 Task: Align the text "What is your name?" at the bottom.
Action: Mouse moved to (127, 104)
Screenshot: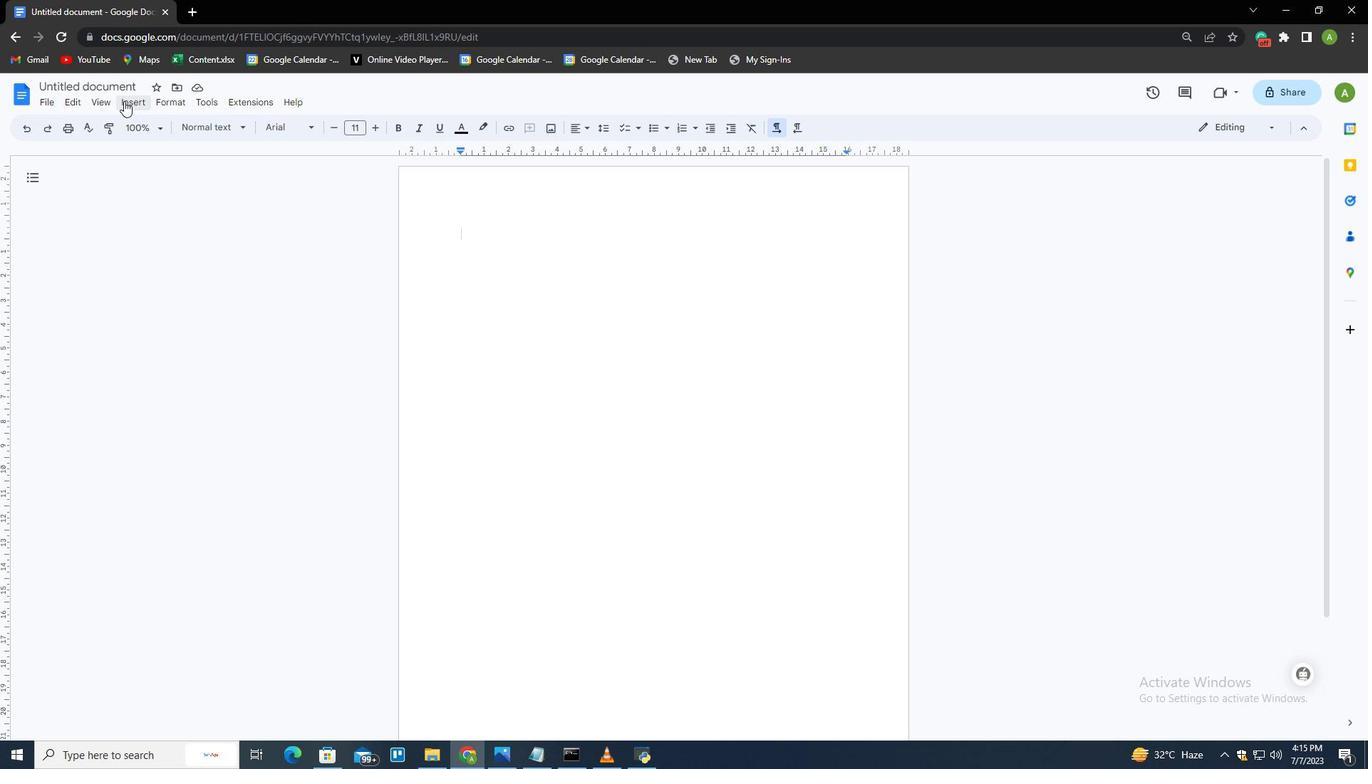 
Action: Mouse pressed left at (127, 104)
Screenshot: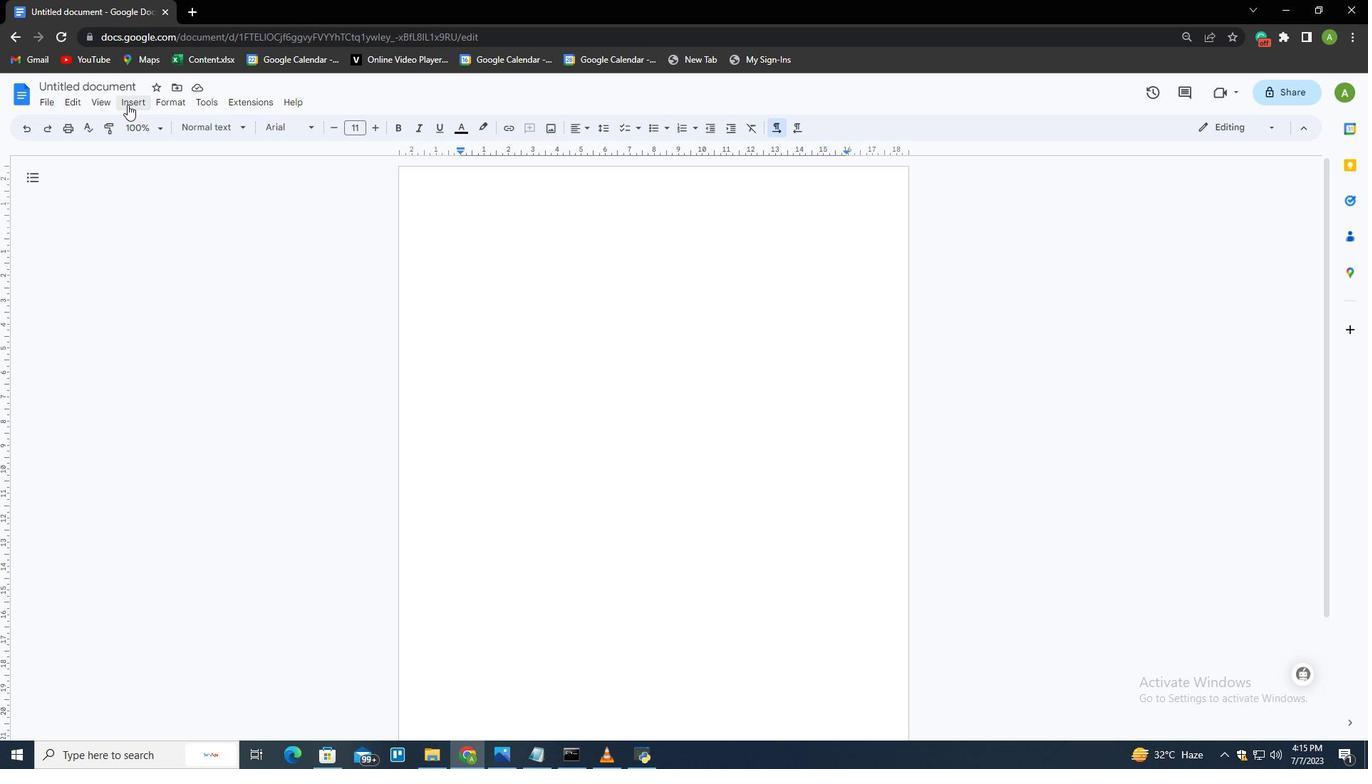 
Action: Mouse moved to (162, 161)
Screenshot: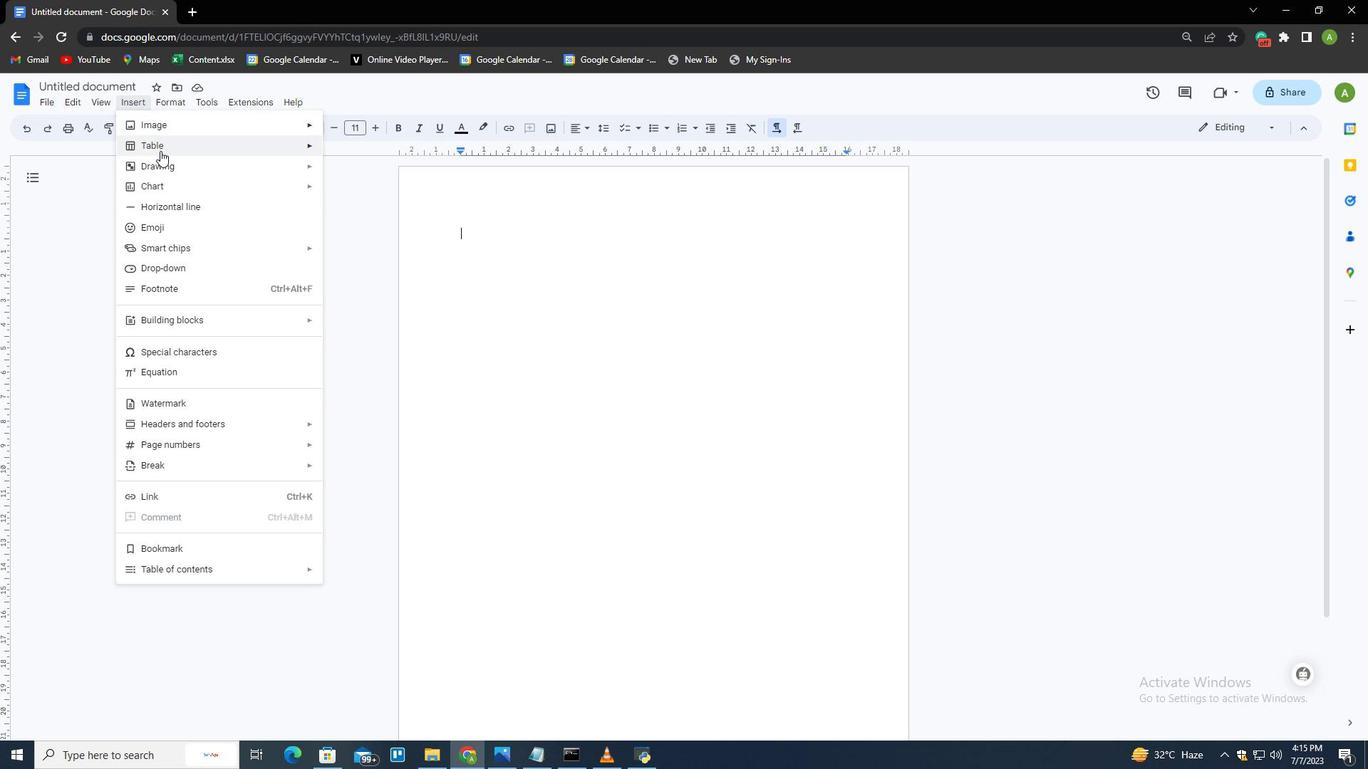
Action: Mouse pressed left at (162, 161)
Screenshot: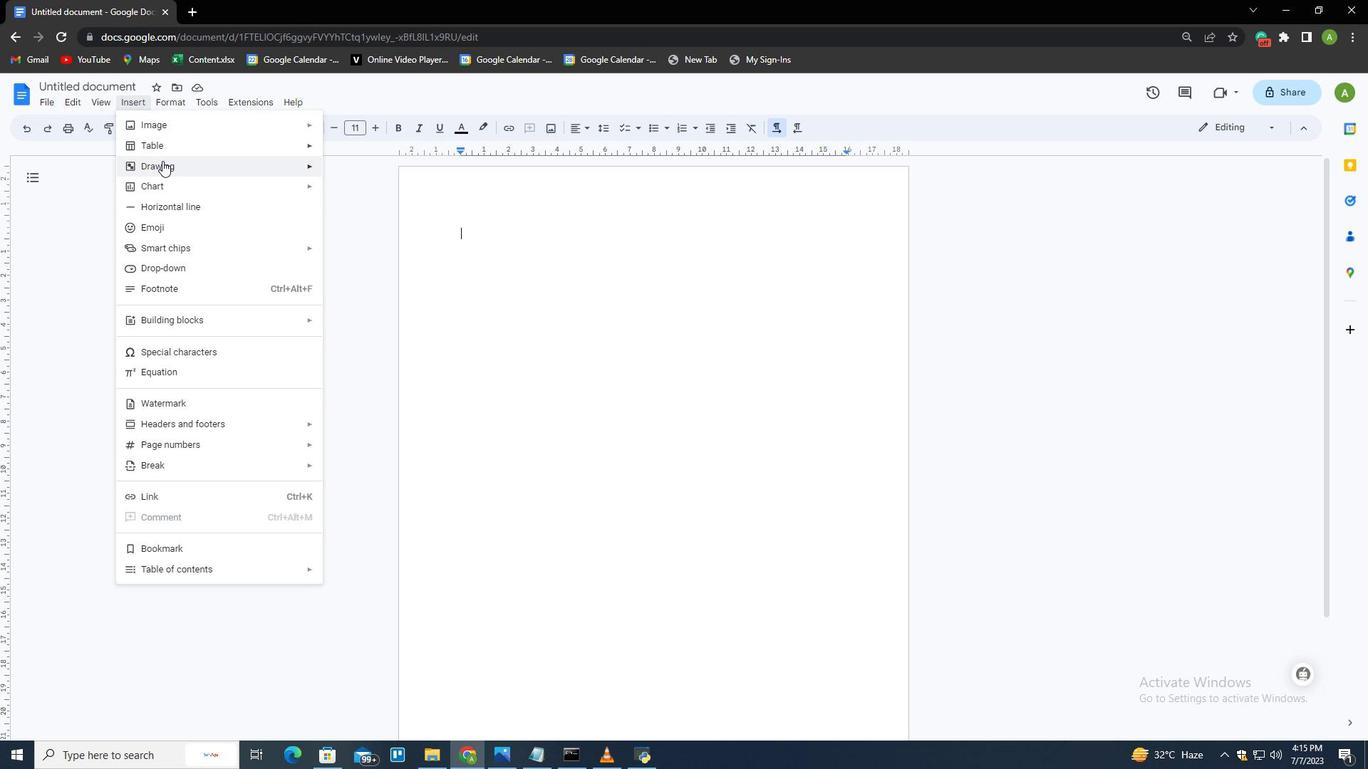 
Action: Mouse moved to (347, 167)
Screenshot: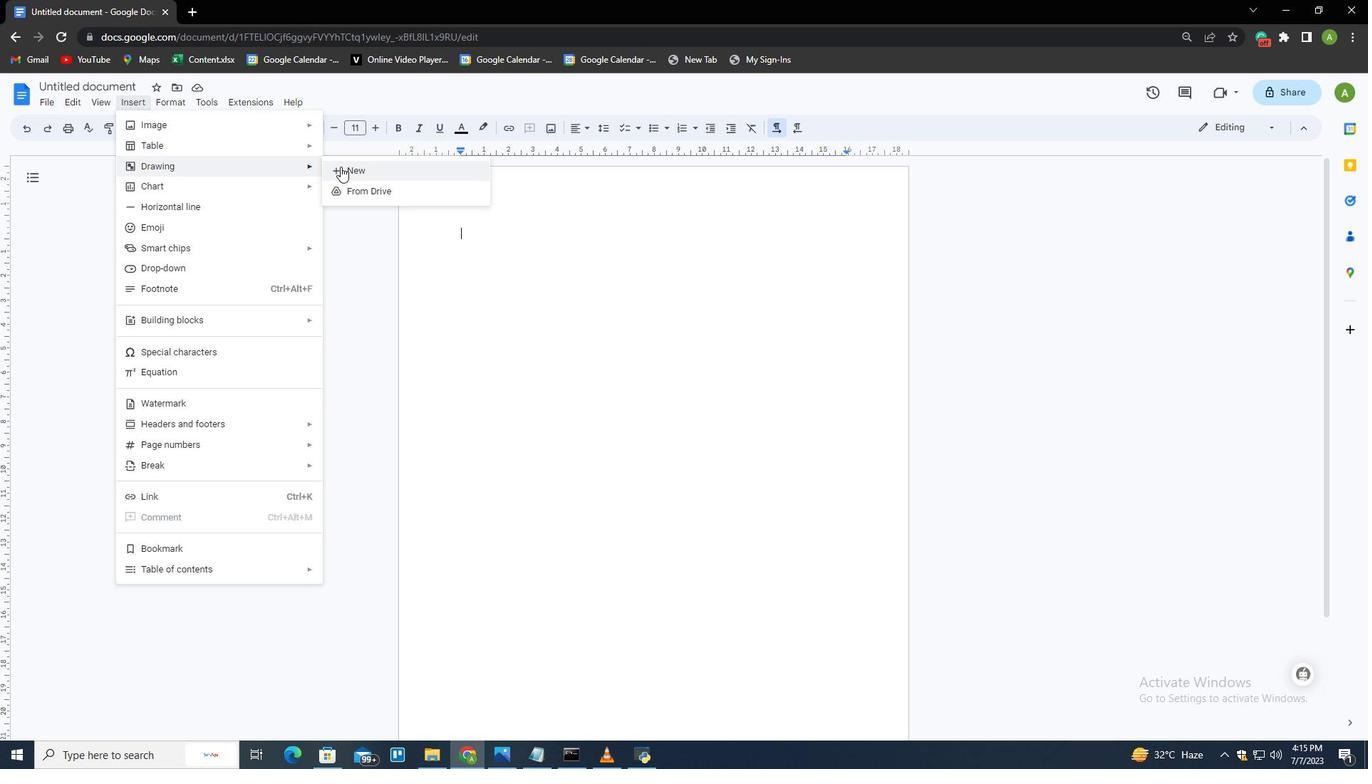 
Action: Mouse pressed left at (347, 167)
Screenshot: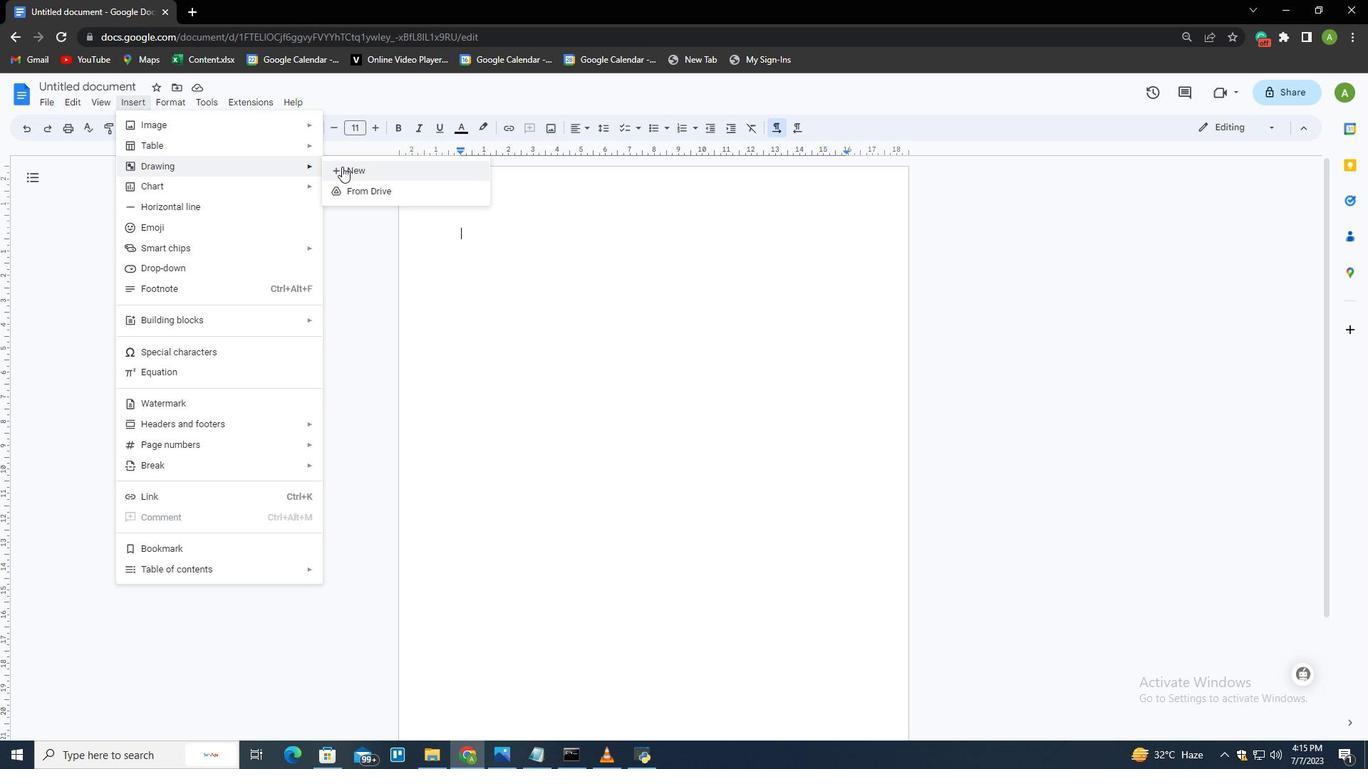 
Action: Mouse moved to (354, 164)
Screenshot: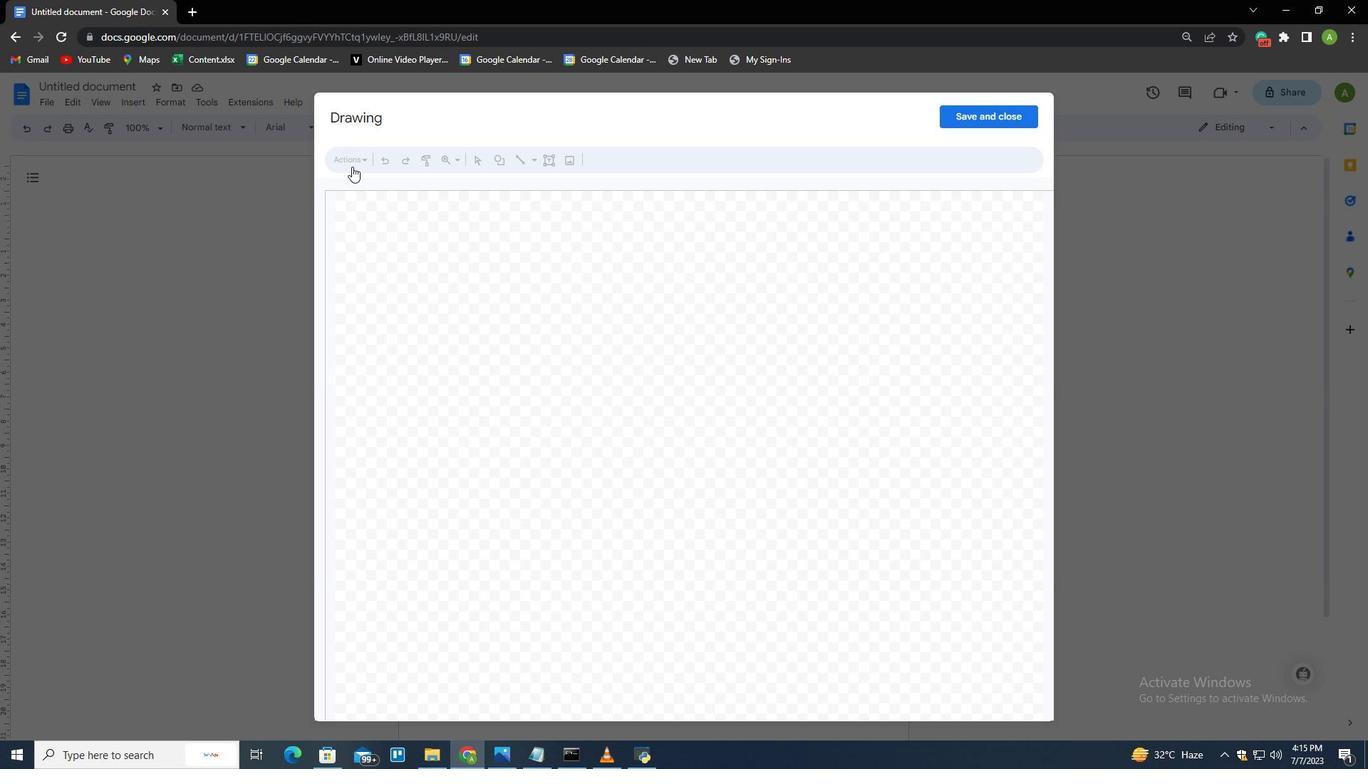 
Action: Mouse pressed left at (354, 164)
Screenshot: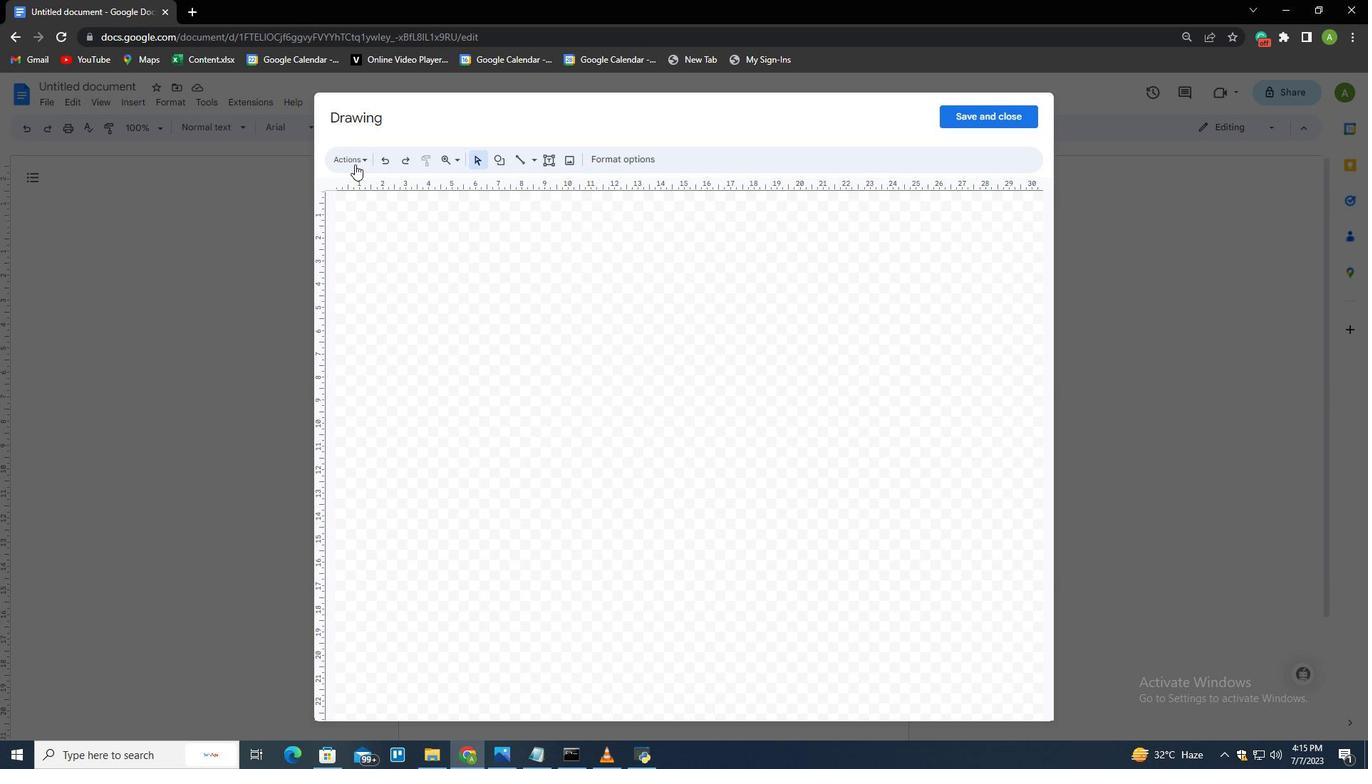 
Action: Mouse moved to (374, 250)
Screenshot: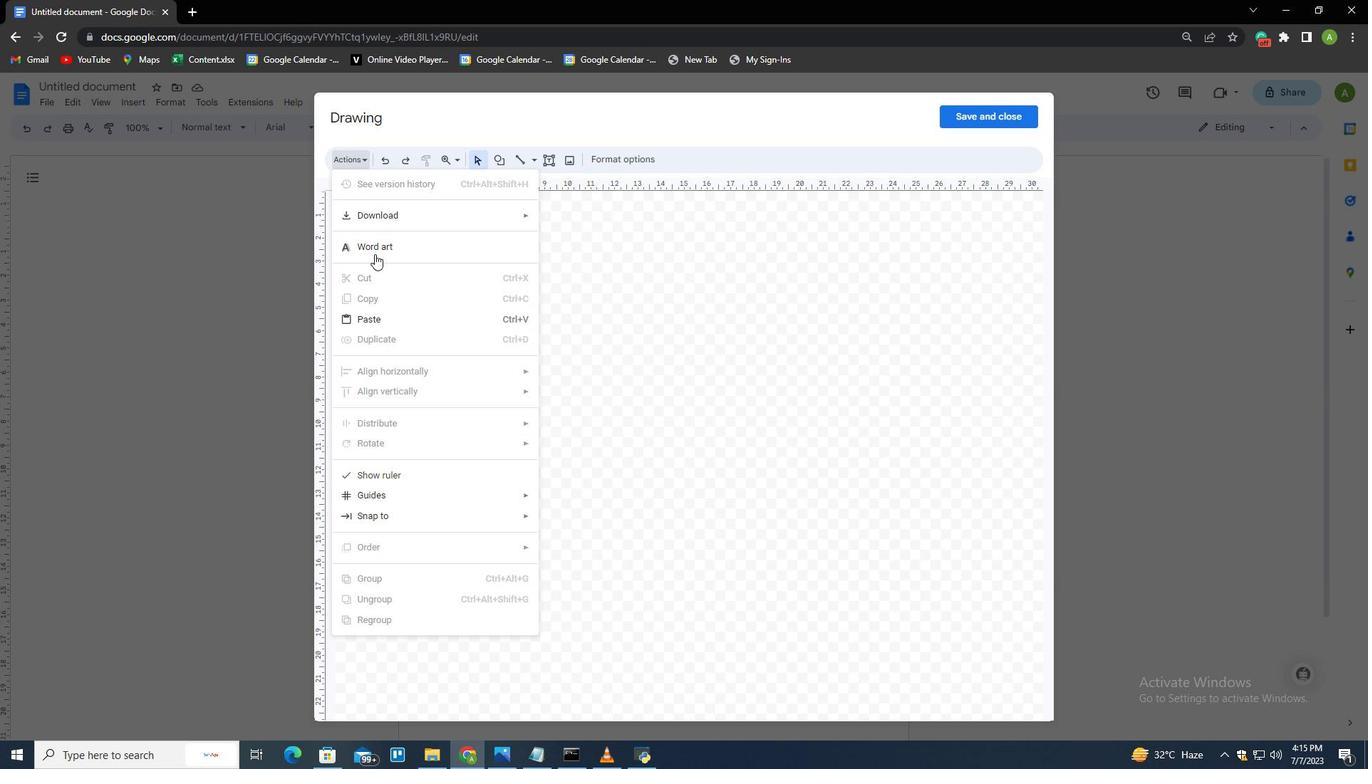 
Action: Mouse pressed left at (374, 250)
Screenshot: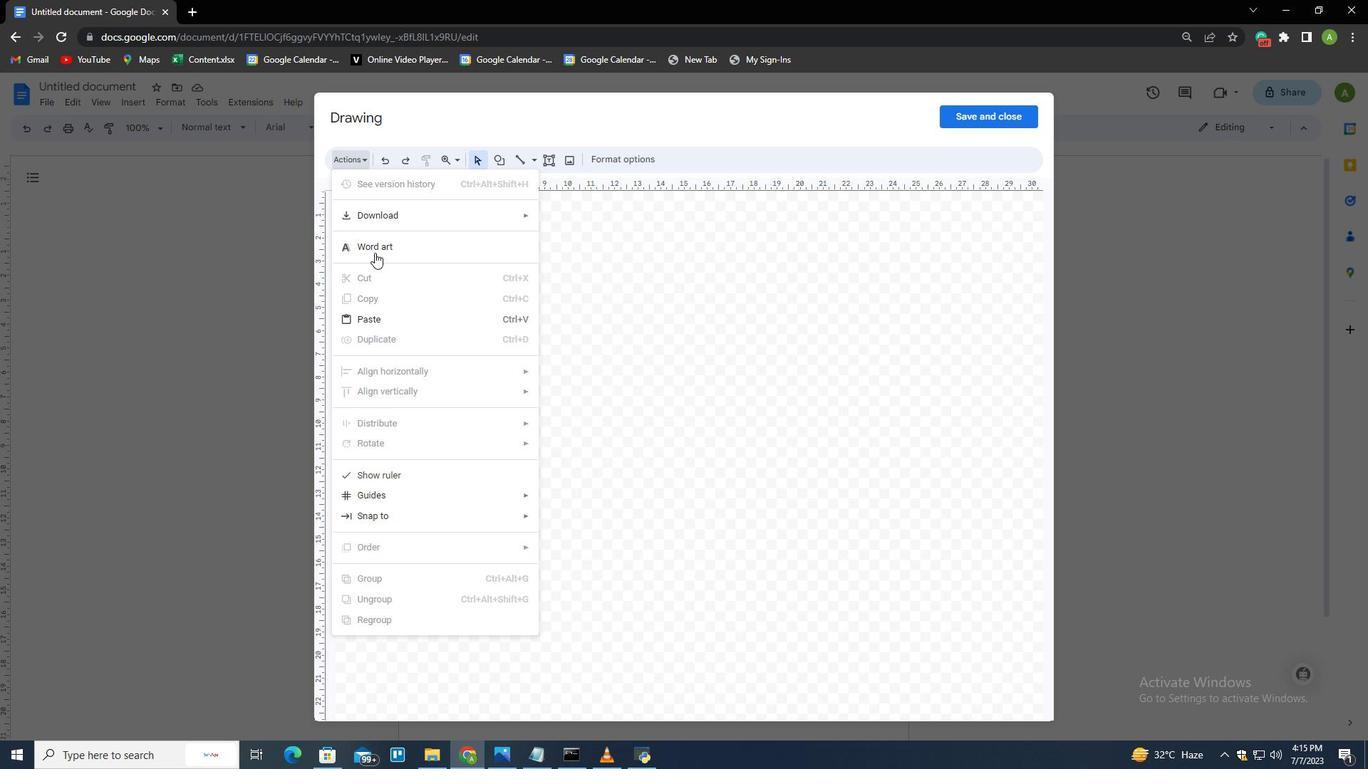 
Action: Mouse moved to (605, 223)
Screenshot: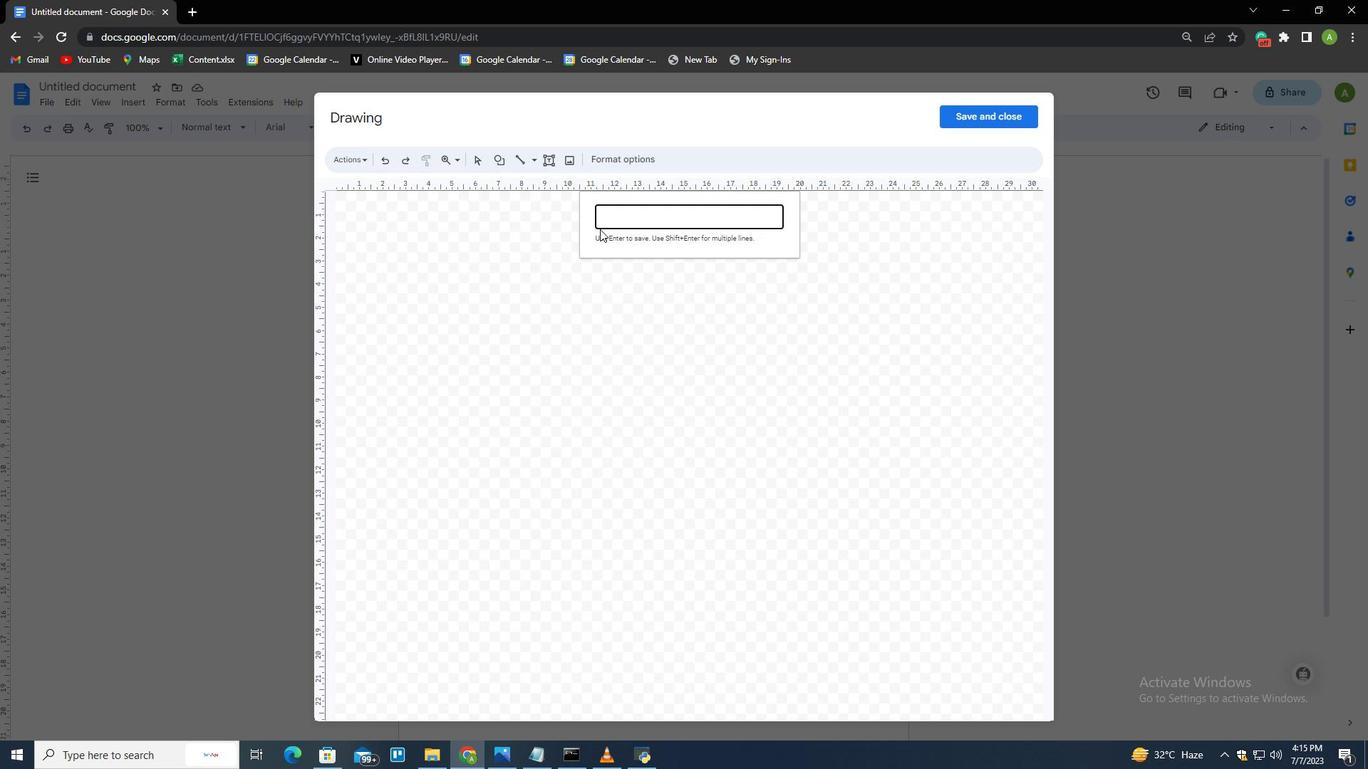 
Action: Mouse pressed left at (605, 223)
Screenshot: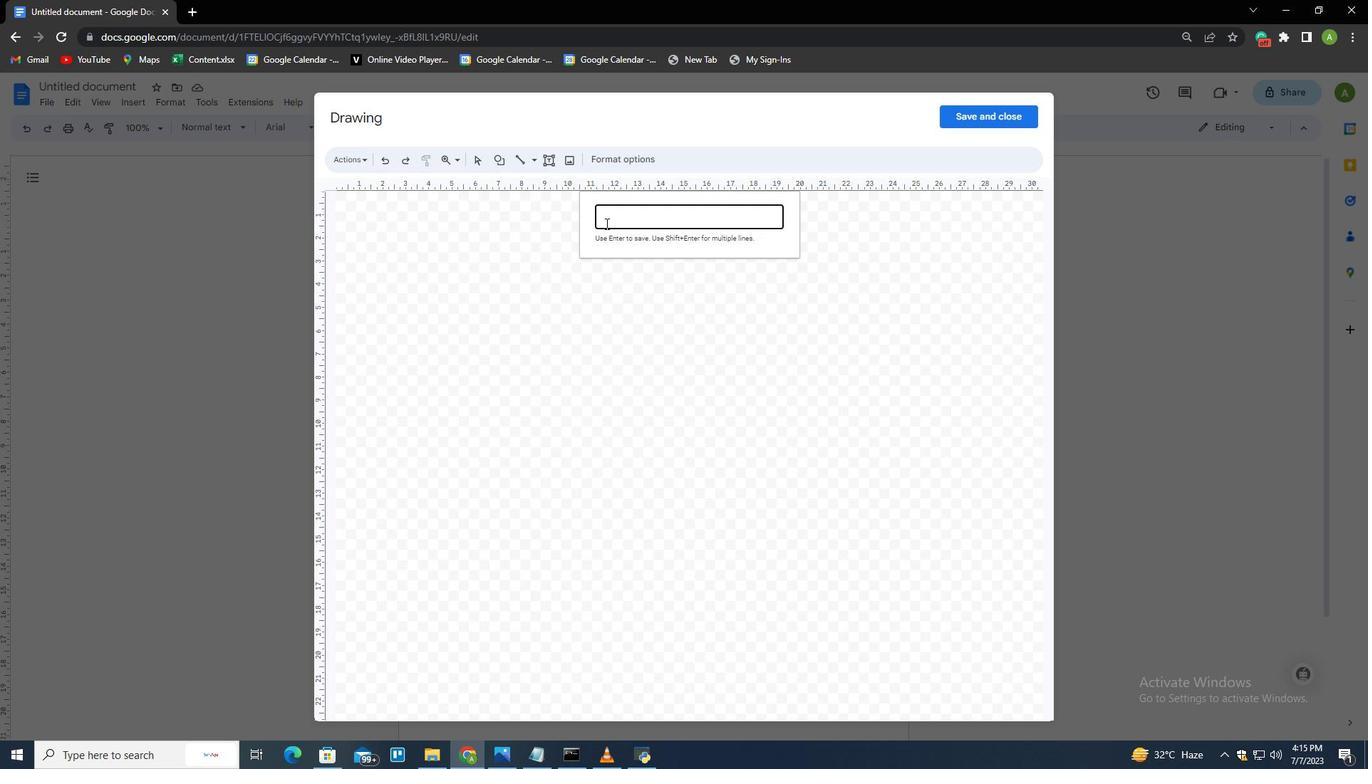 
Action: Key pressed <Key.shift><Key.shift><Key.shift><Key.shift><Key.shift>What<Key.space>is<Key.space>your<Key.space>name<Key.shift_r>?
Screenshot: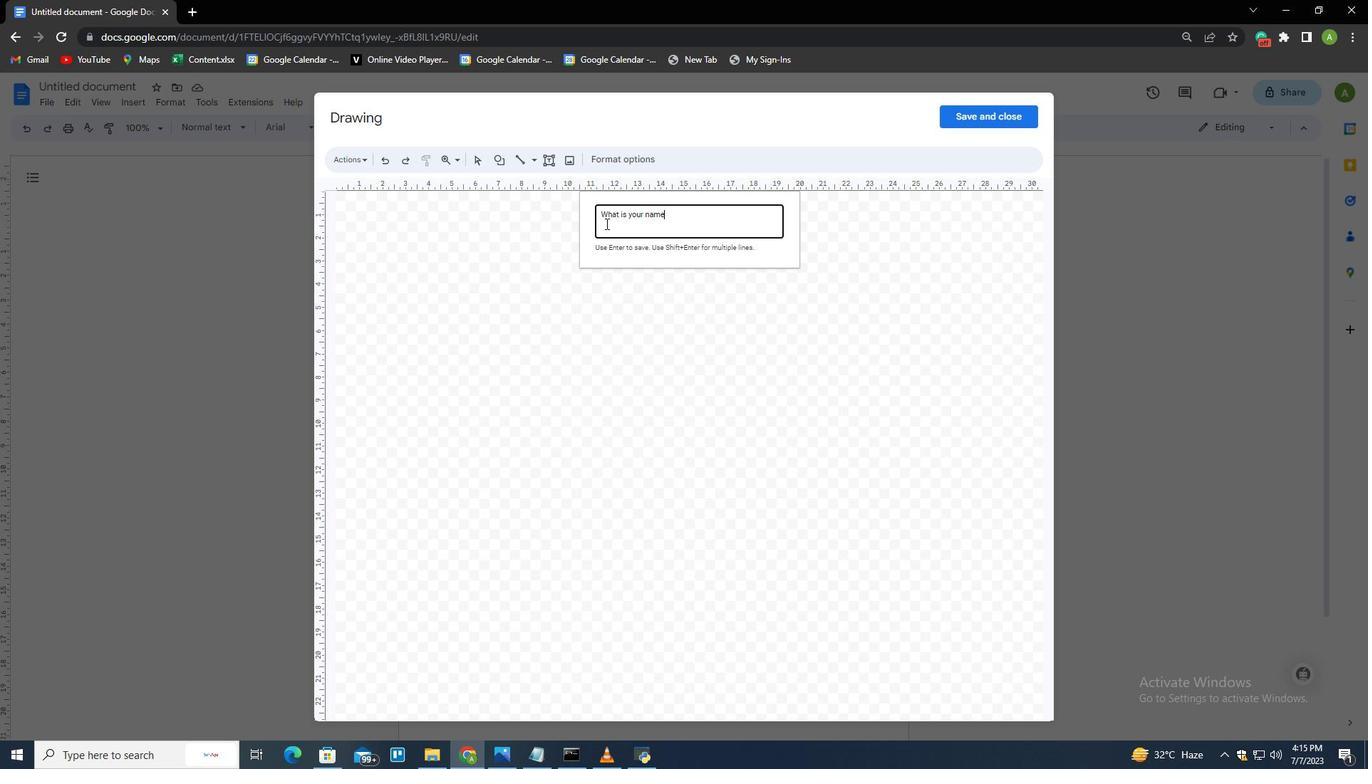 
Action: Mouse moved to (554, 327)
Screenshot: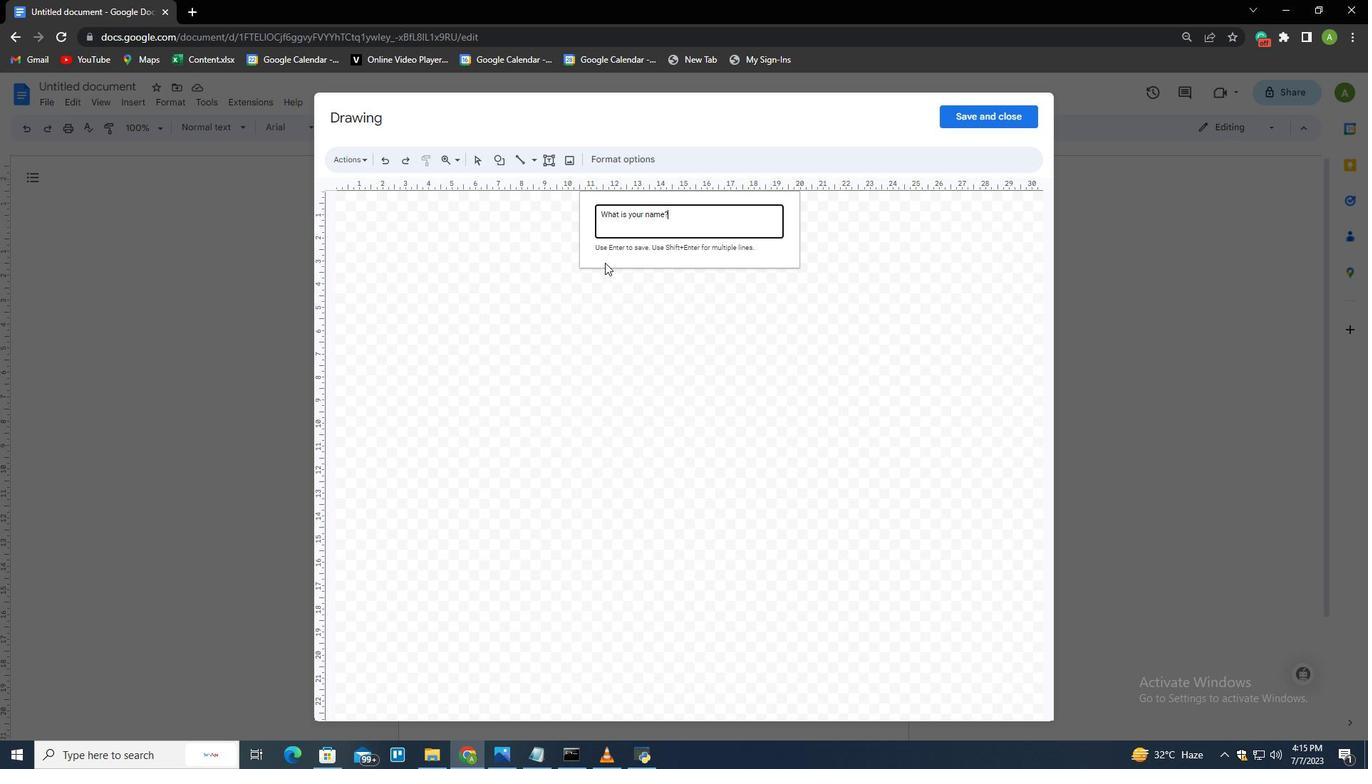 
Action: Mouse pressed left at (554, 327)
Screenshot: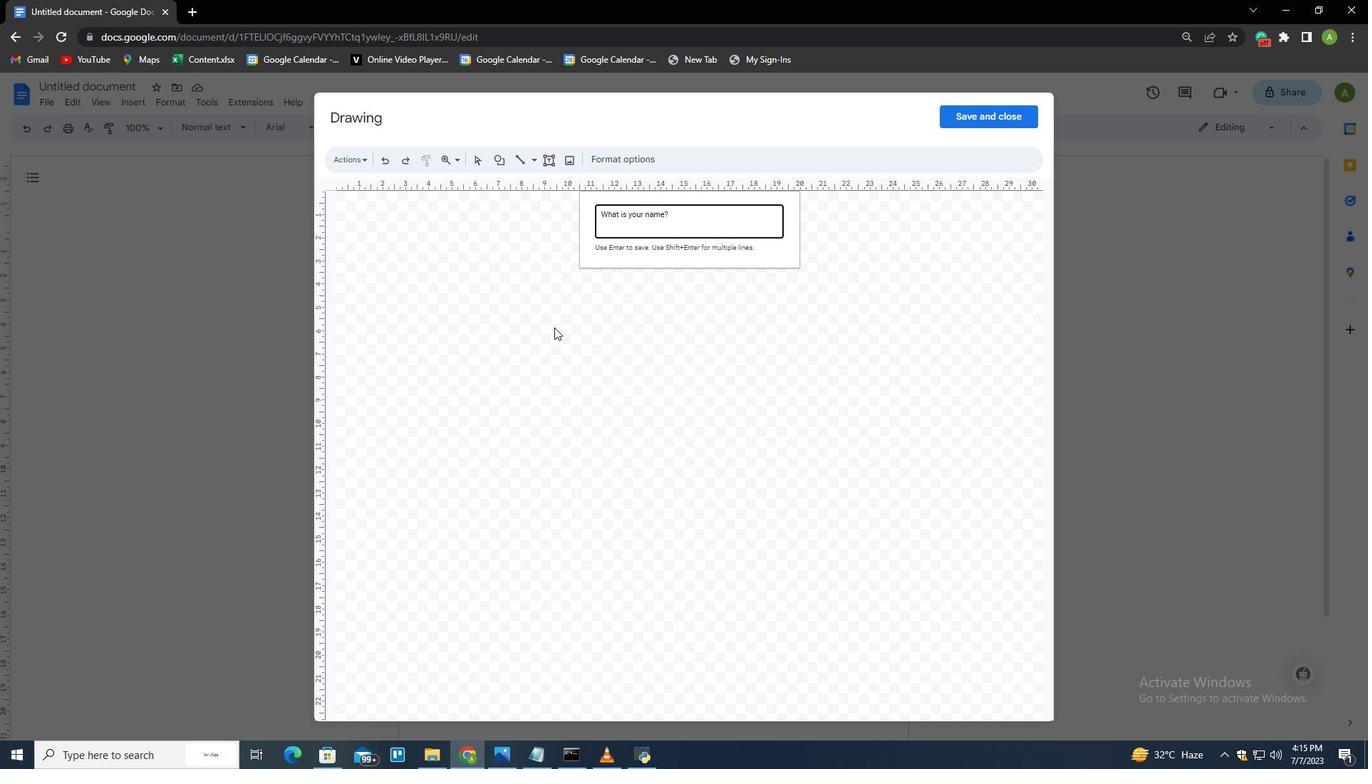 
Action: Mouse moved to (500, 158)
Screenshot: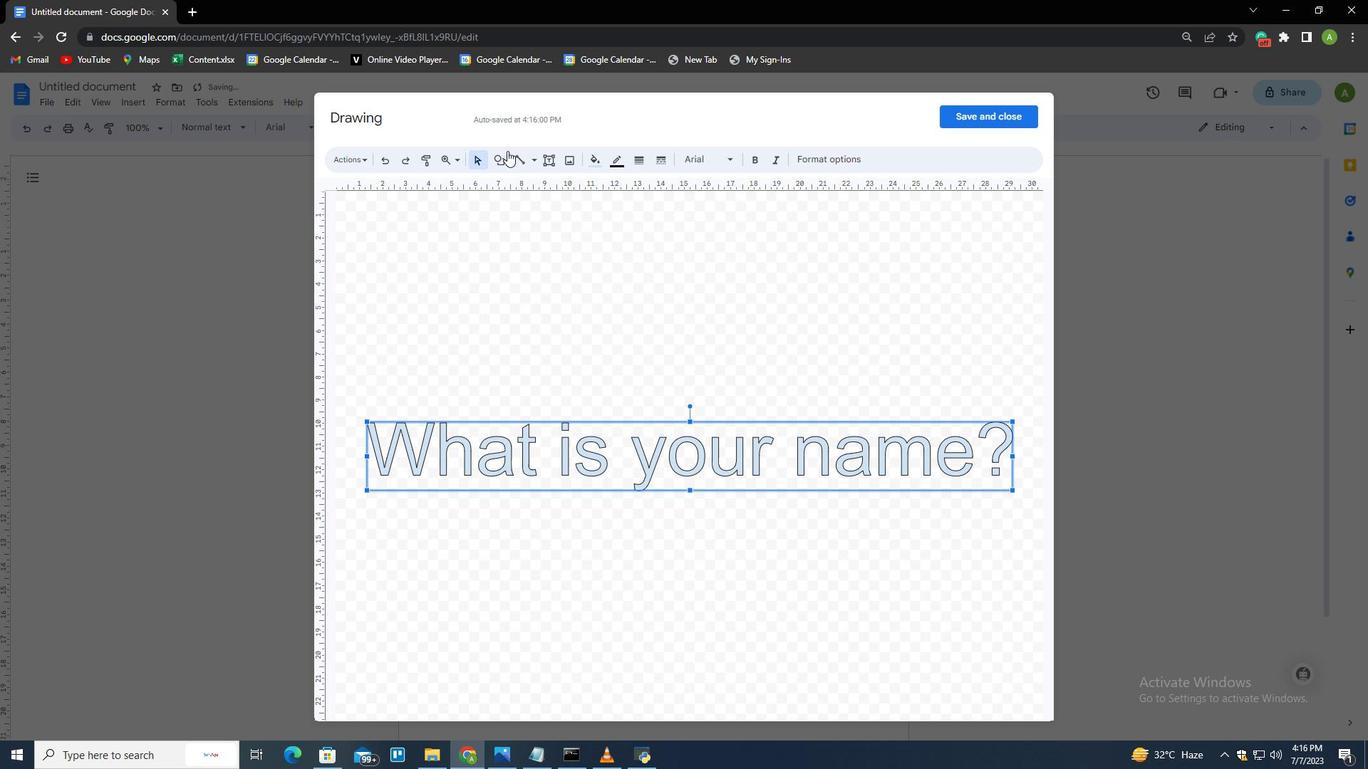 
Action: Mouse pressed left at (500, 158)
Screenshot: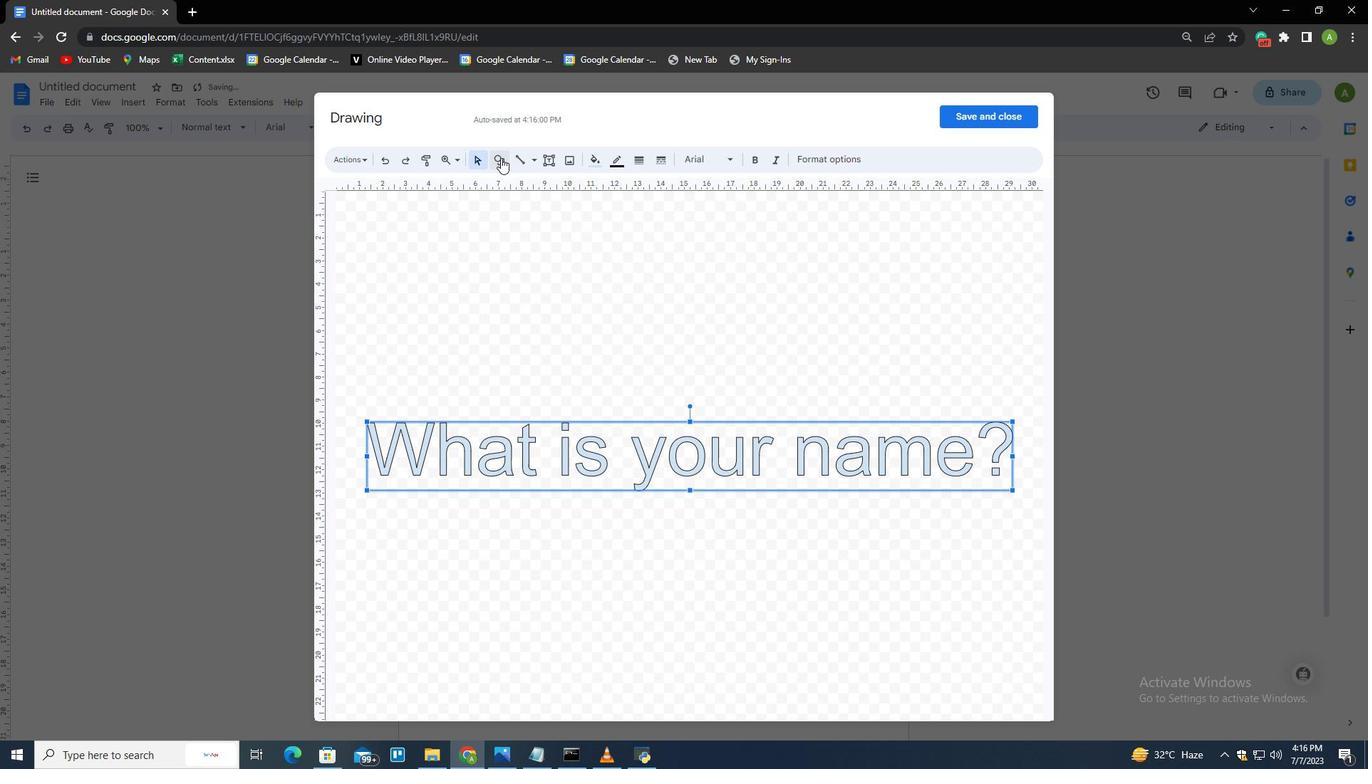 
Action: Mouse moved to (518, 183)
Screenshot: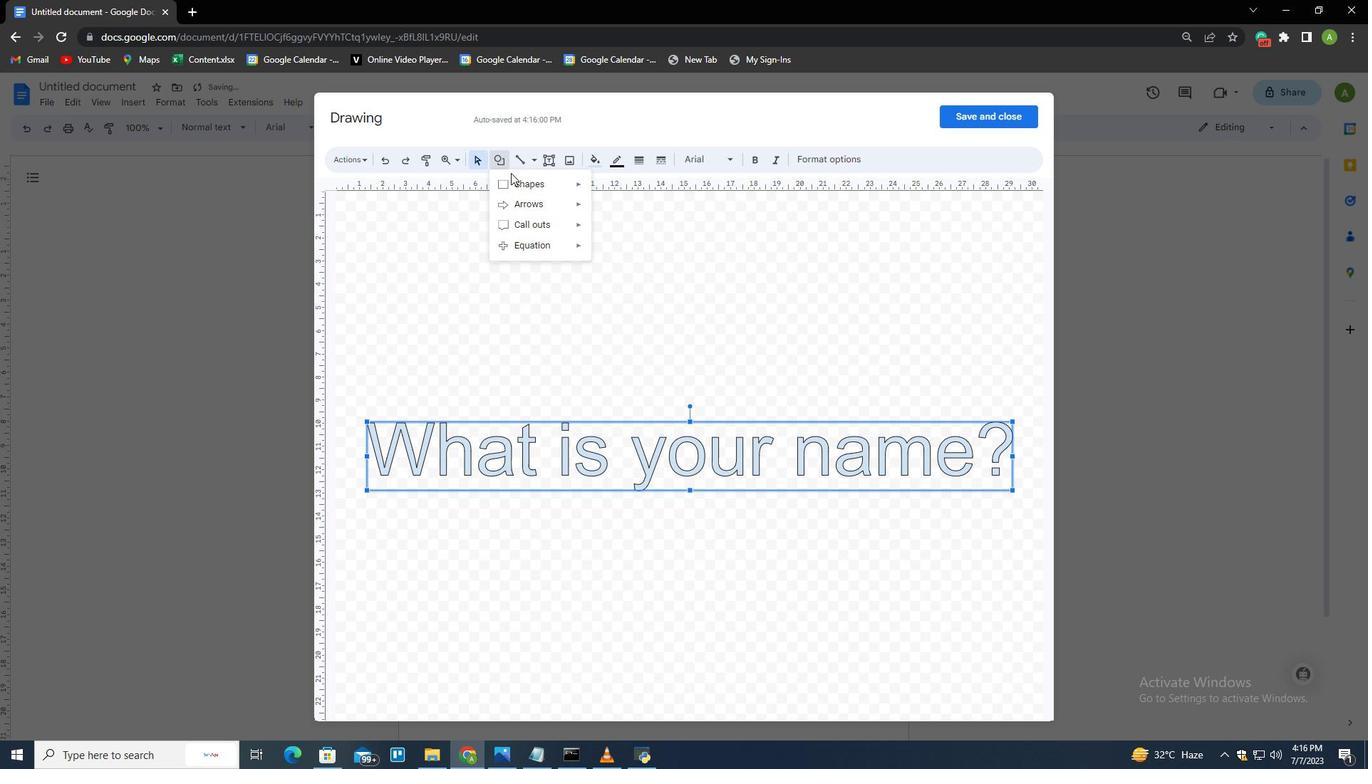
Action: Mouse pressed left at (518, 183)
Screenshot: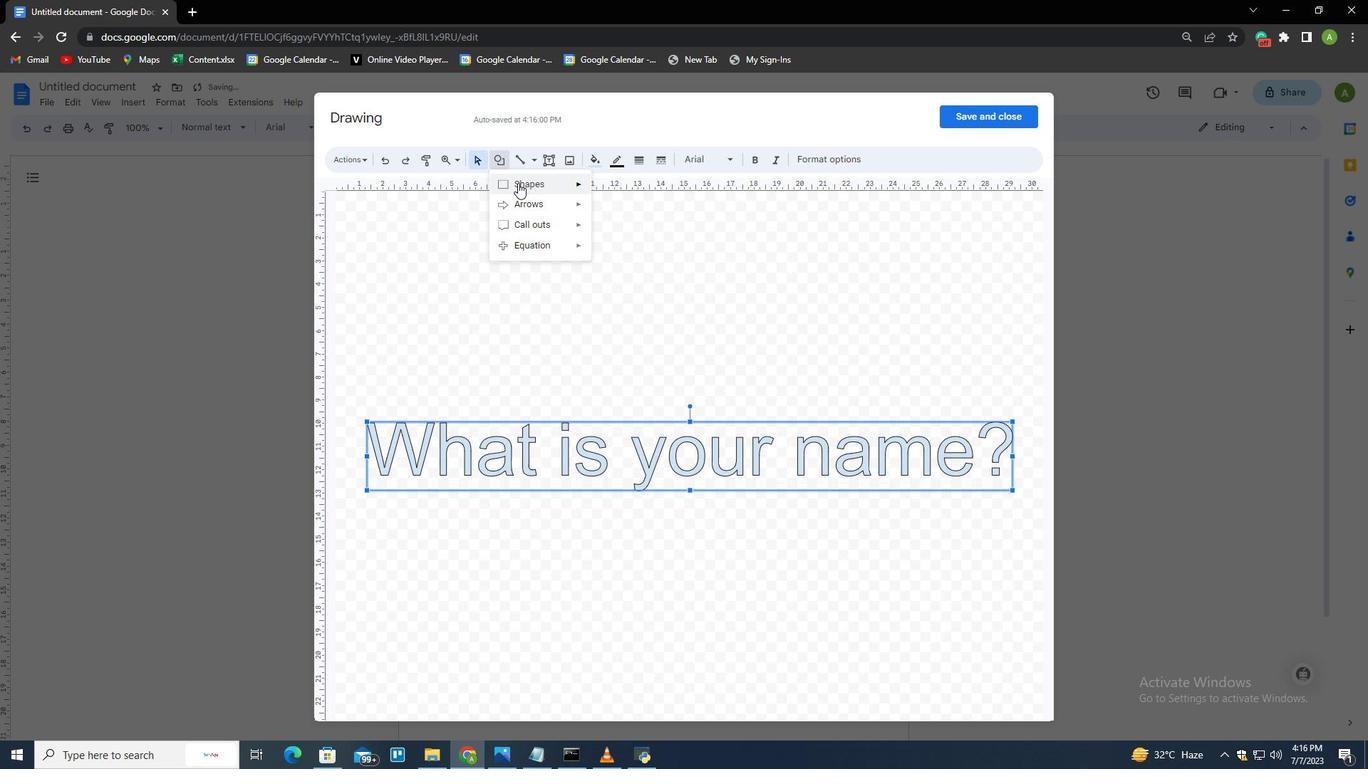 
Action: Mouse moved to (598, 187)
Screenshot: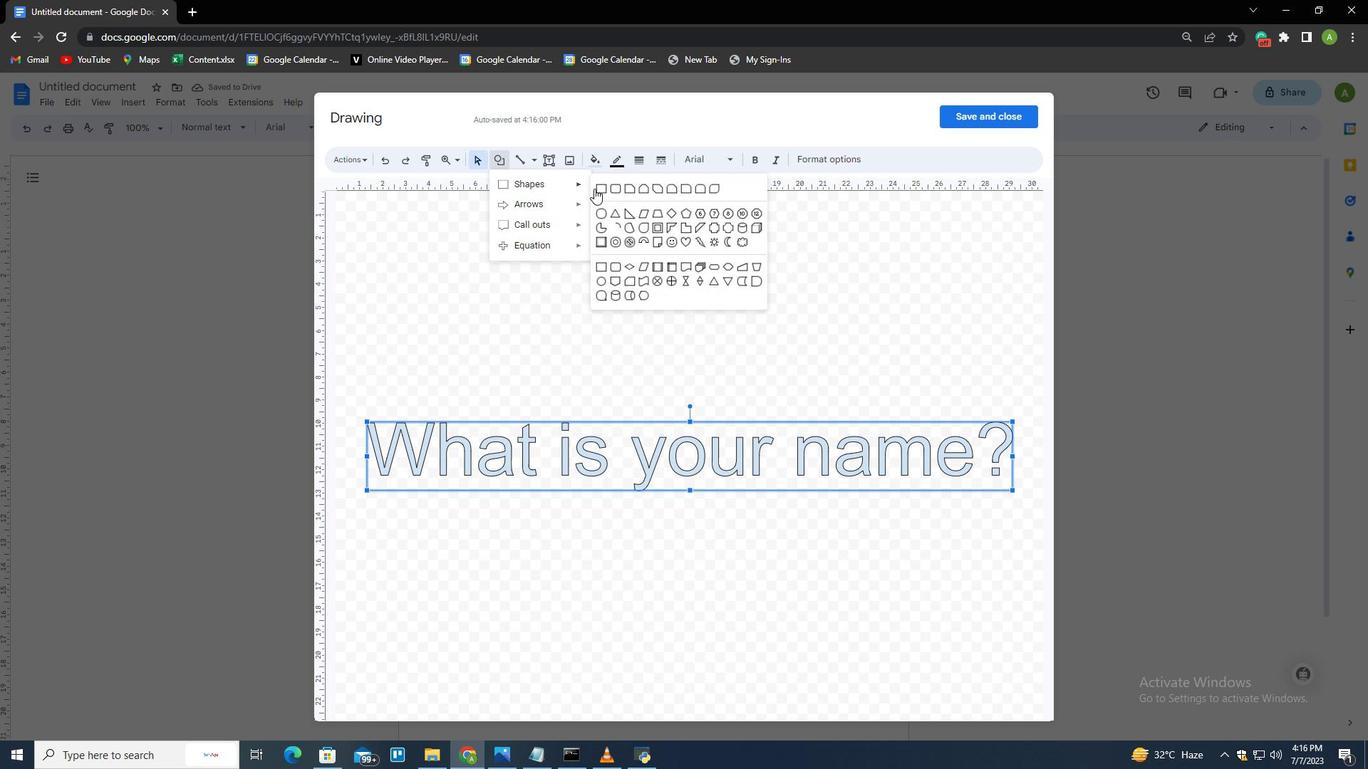 
Action: Mouse pressed left at (598, 187)
Screenshot: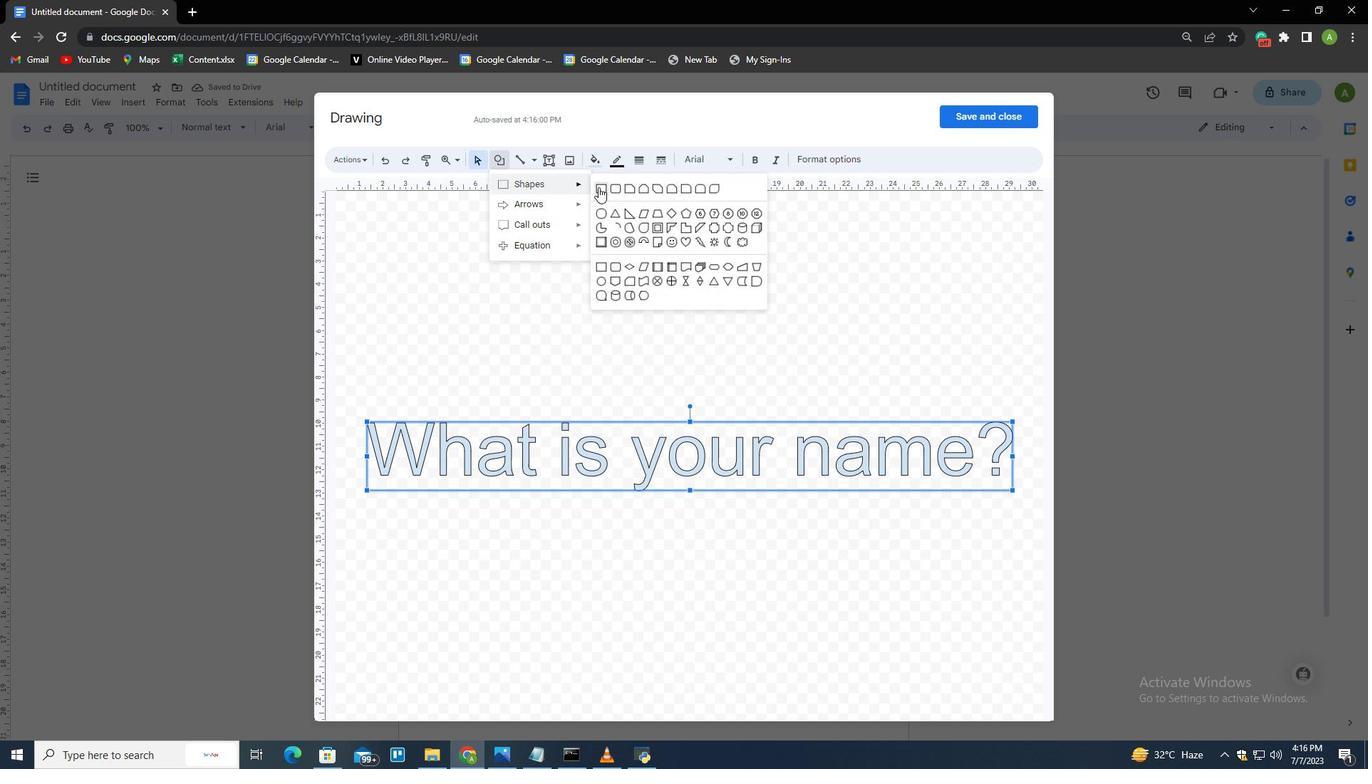 
Action: Mouse moved to (562, 349)
Screenshot: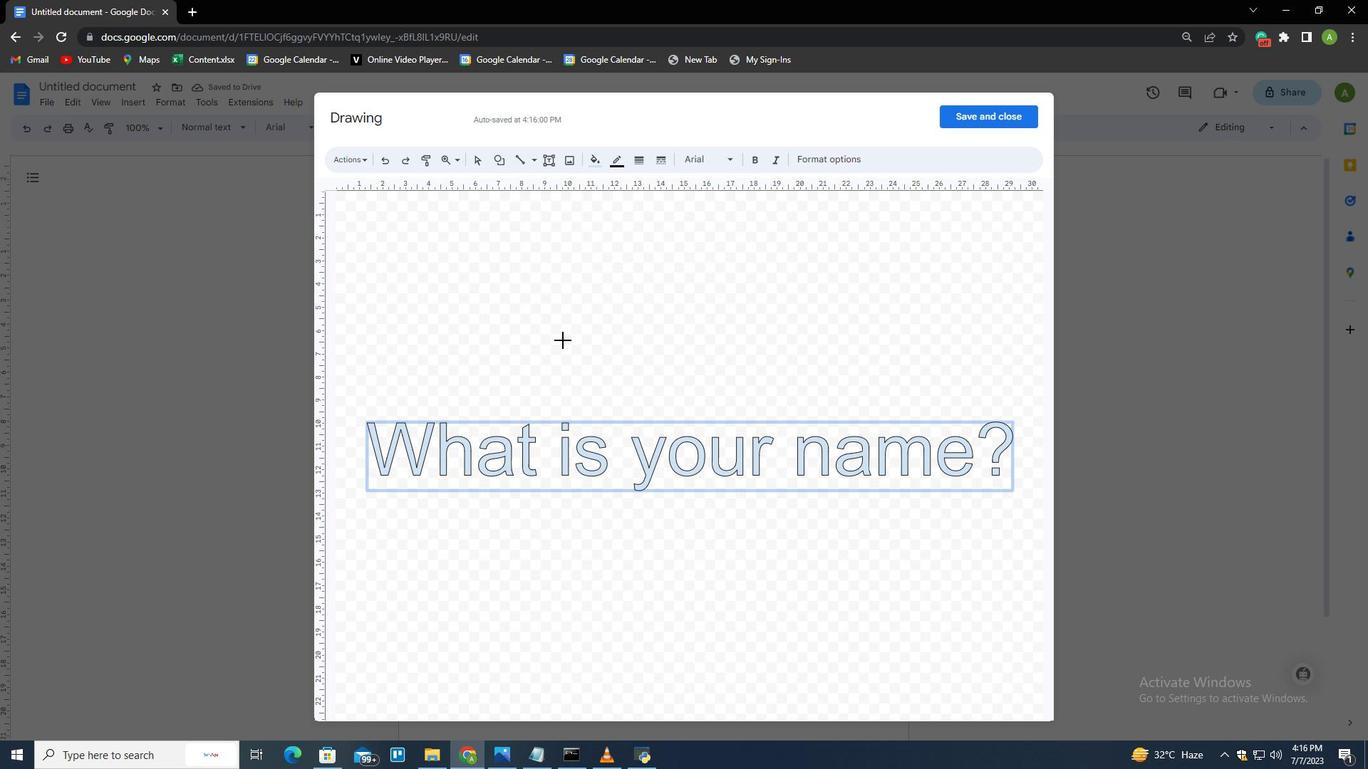 
Action: Mouse pressed left at (562, 349)
Screenshot: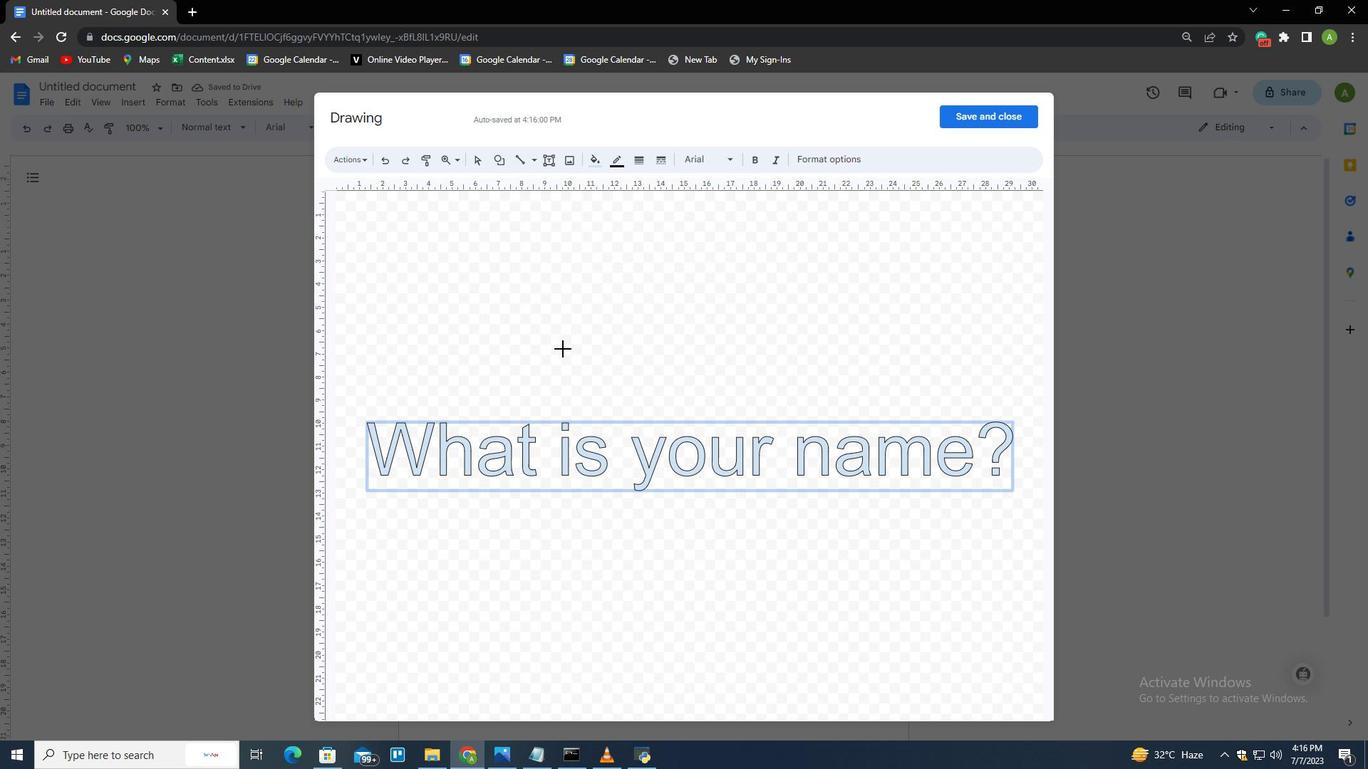 
Action: Mouse moved to (359, 312)
Screenshot: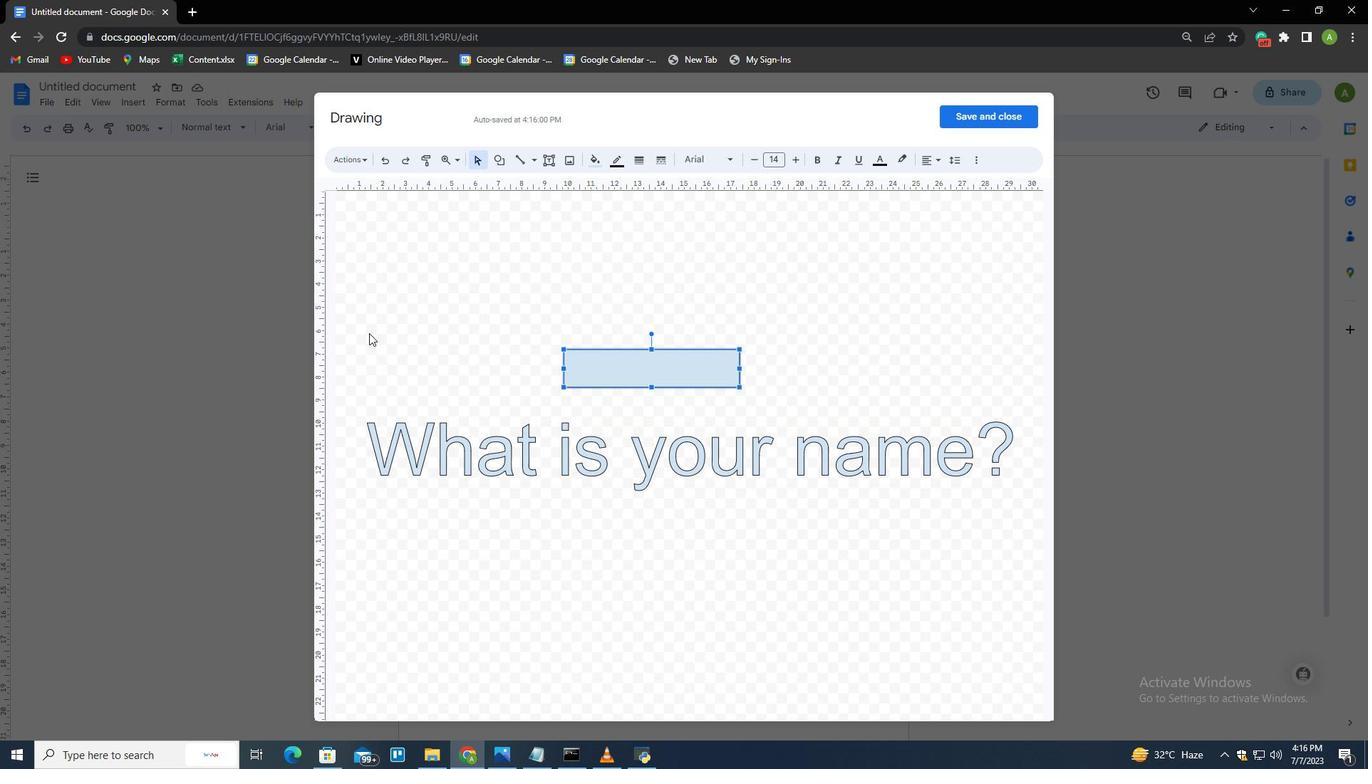 
Action: Mouse pressed left at (359, 312)
Screenshot: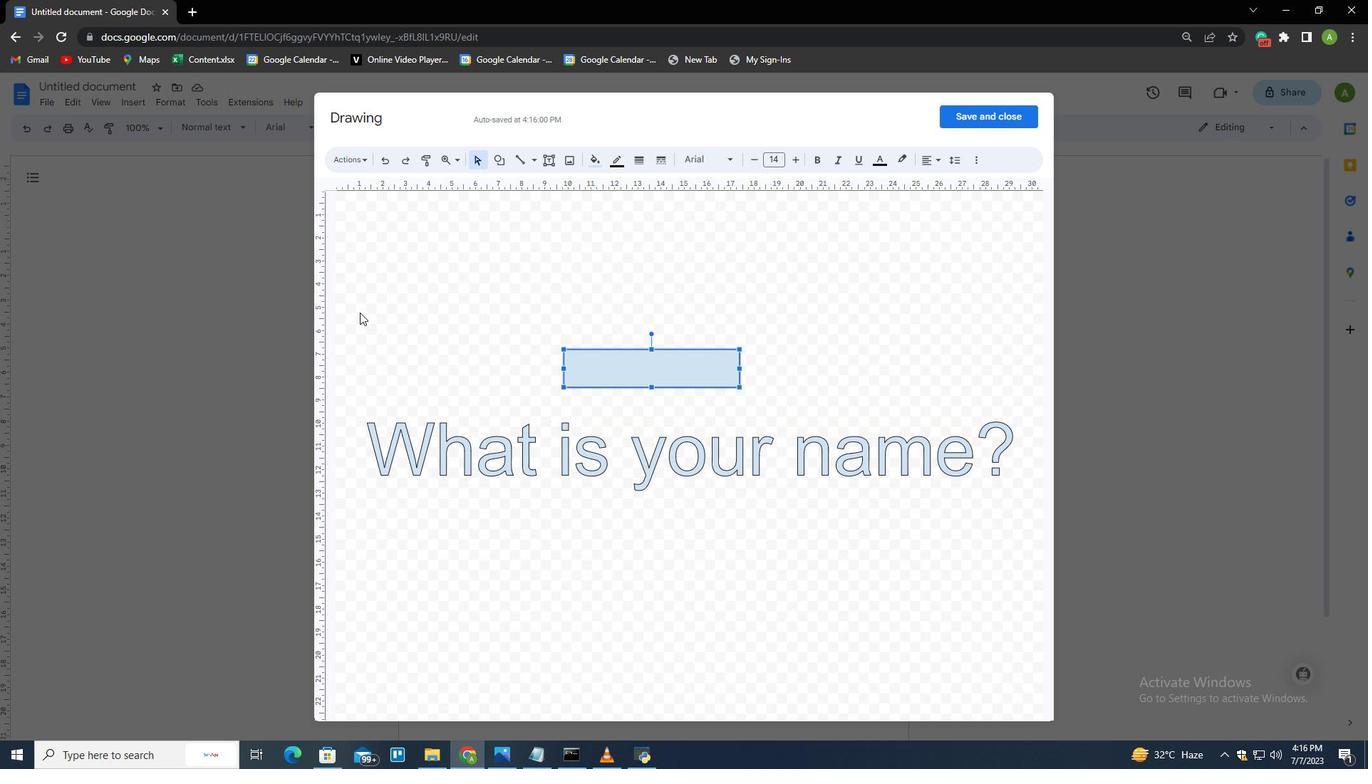 
Action: Mouse moved to (357, 156)
Screenshot: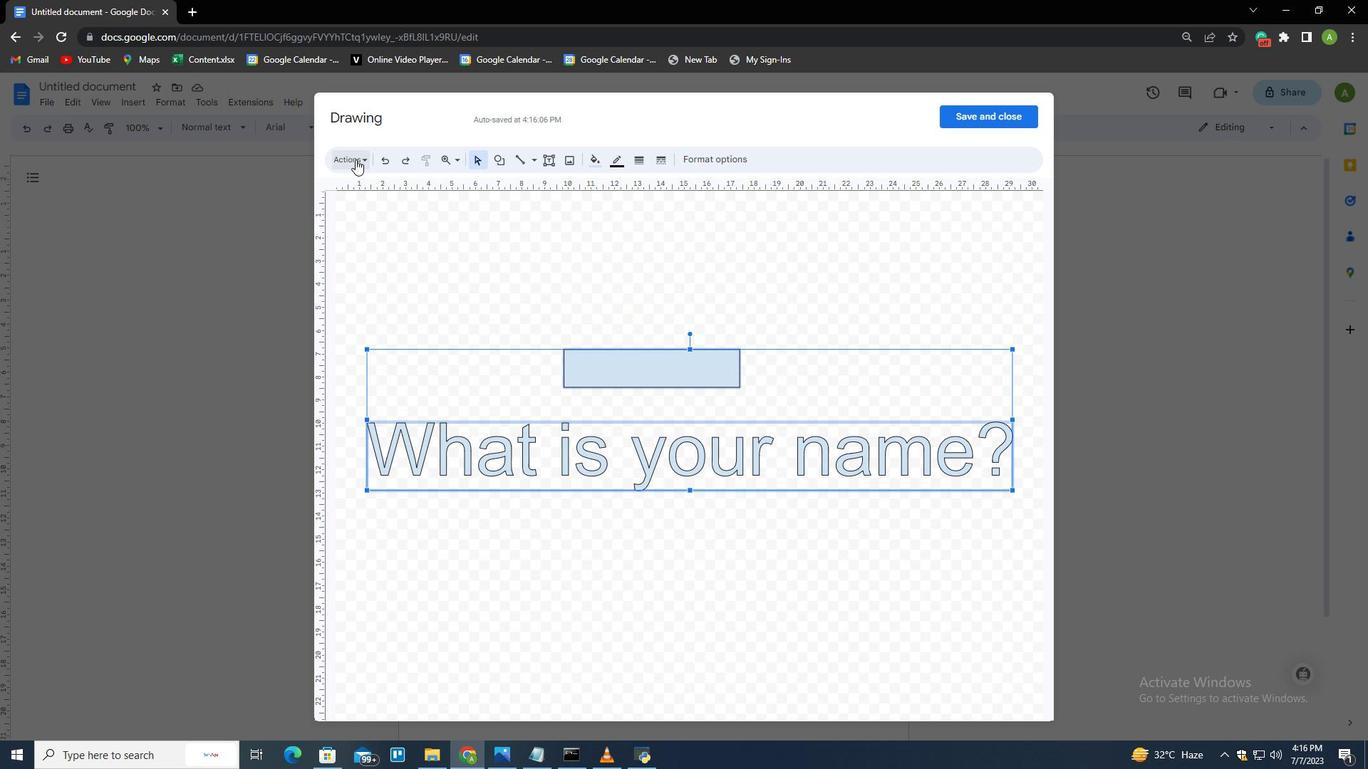 
Action: Mouse pressed left at (357, 156)
Screenshot: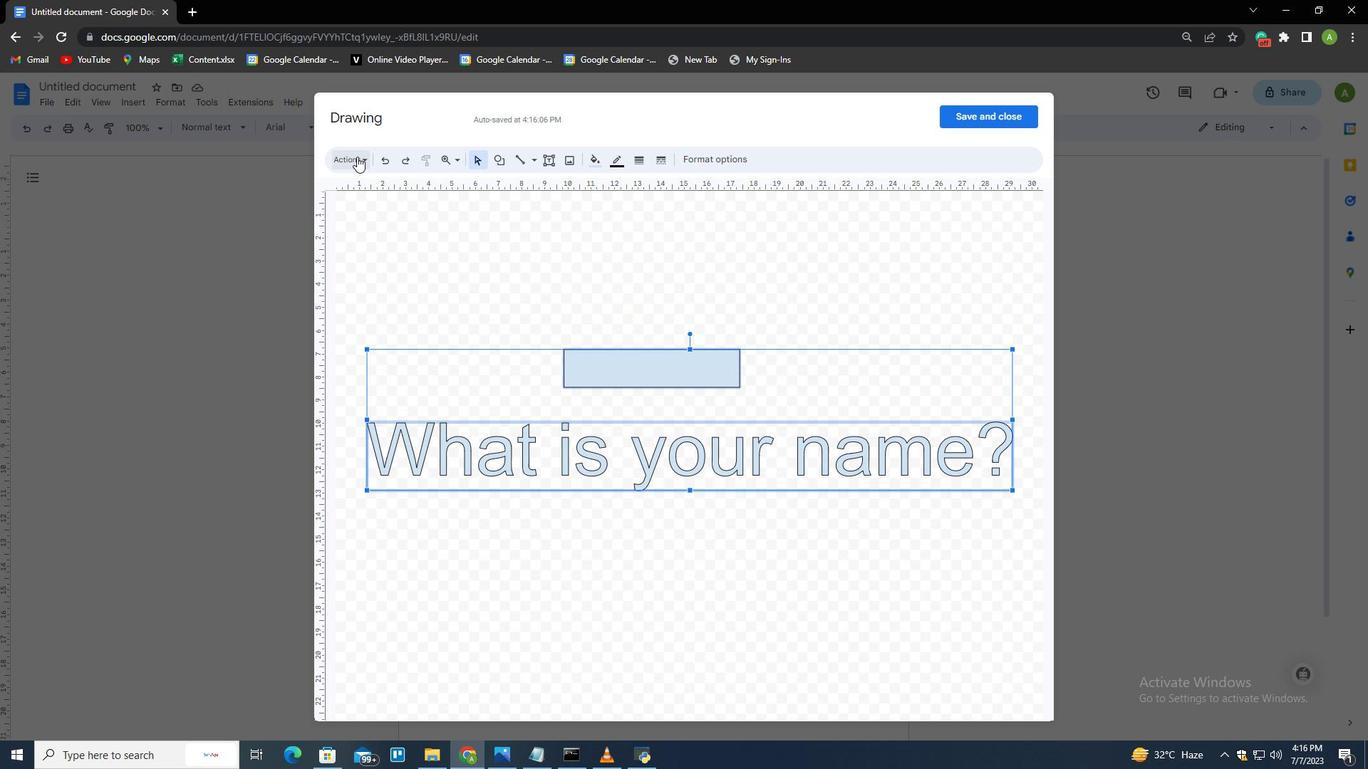 
Action: Mouse moved to (405, 390)
Screenshot: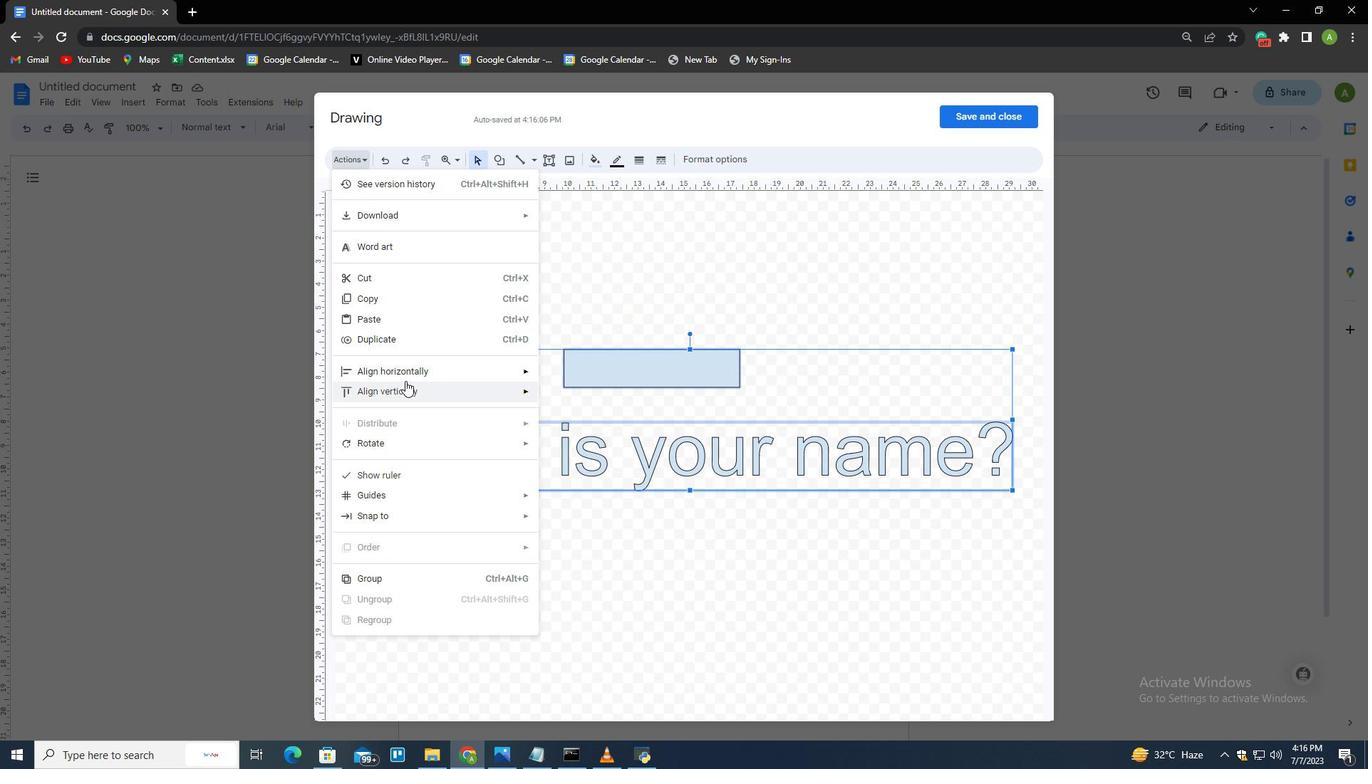 
Action: Mouse pressed left at (405, 390)
Screenshot: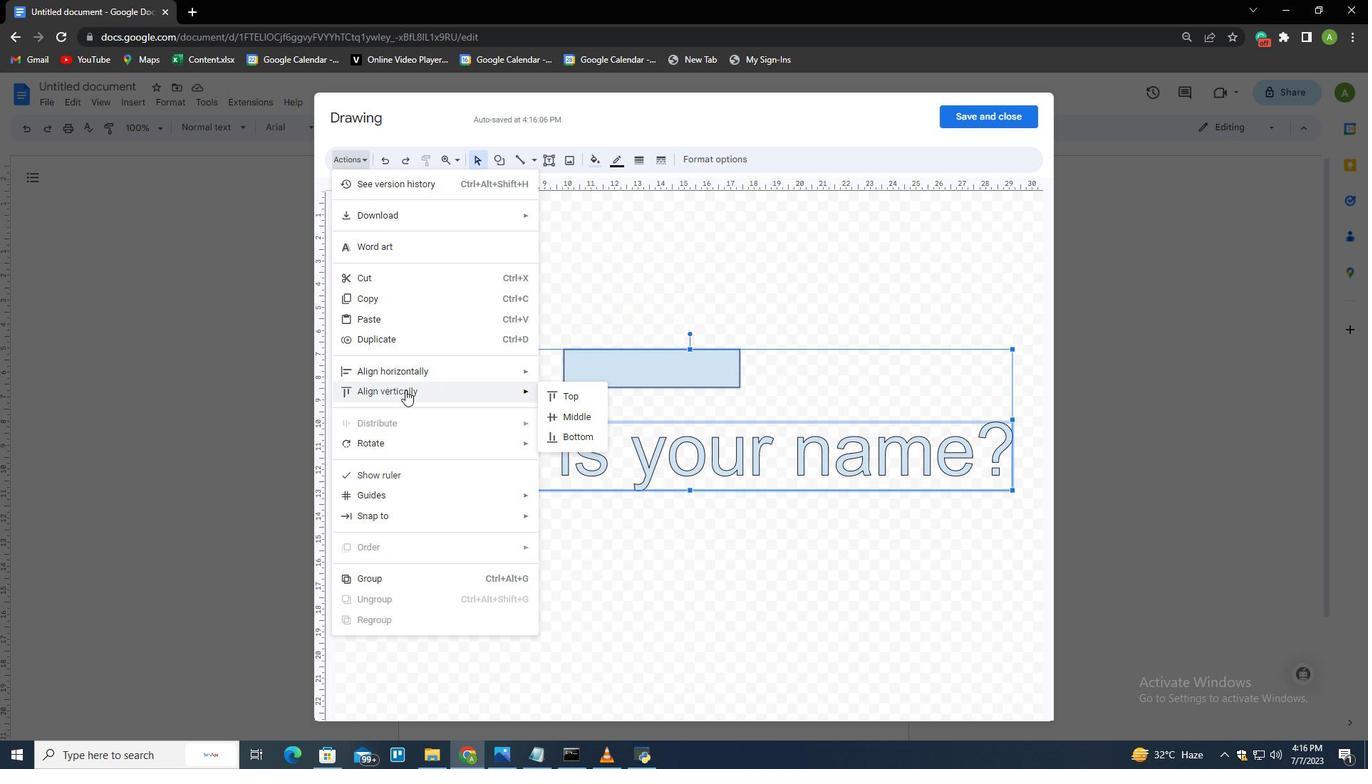
Action: Mouse moved to (533, 399)
Screenshot: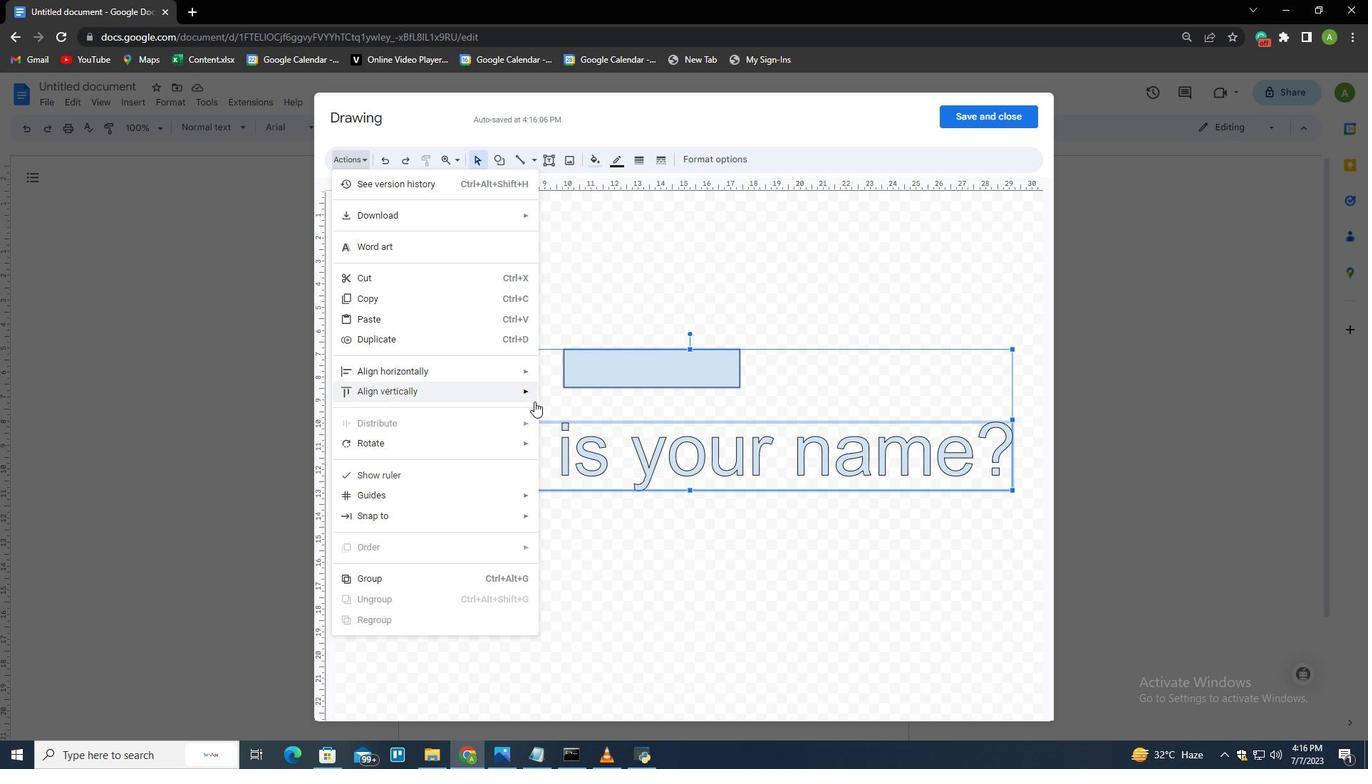 
Action: Mouse pressed left at (533, 399)
Screenshot: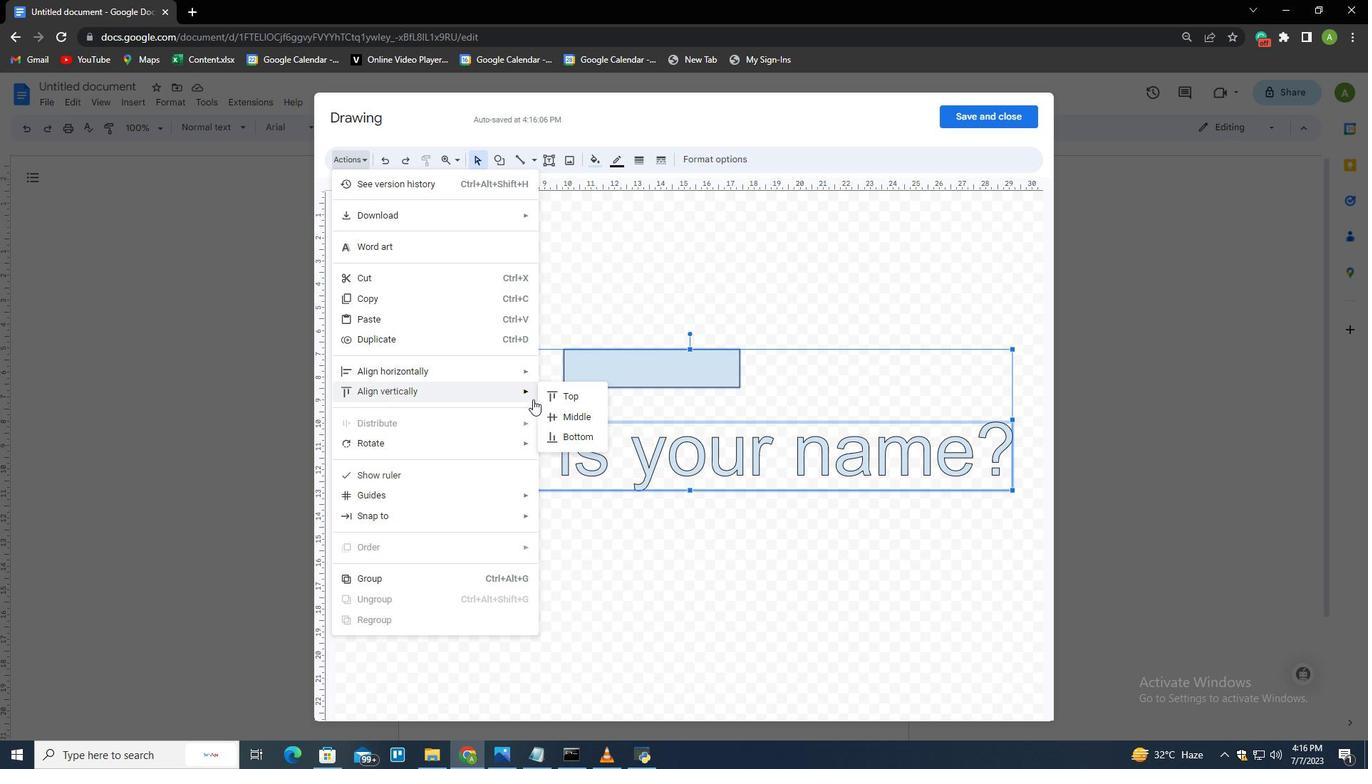 
Action: Mouse moved to (576, 443)
Screenshot: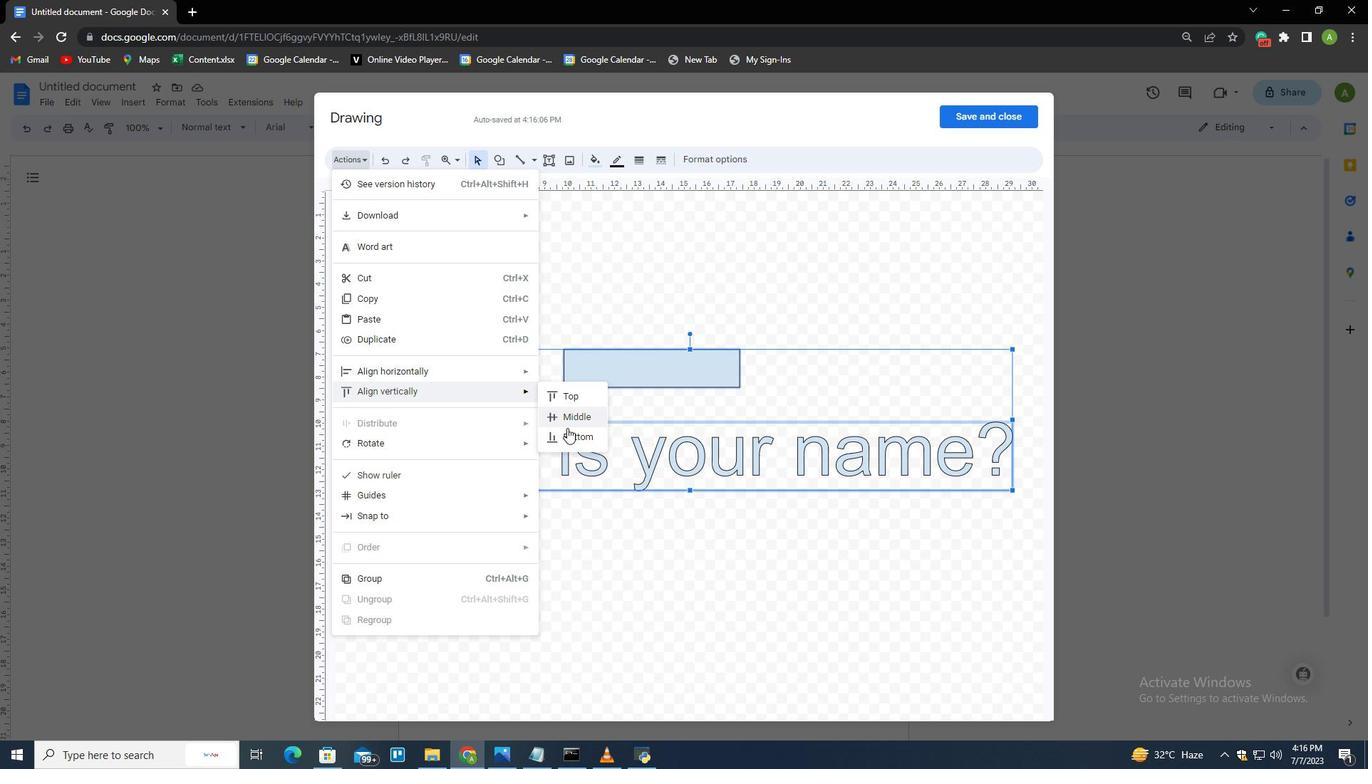 
Action: Mouse pressed left at (576, 443)
Screenshot: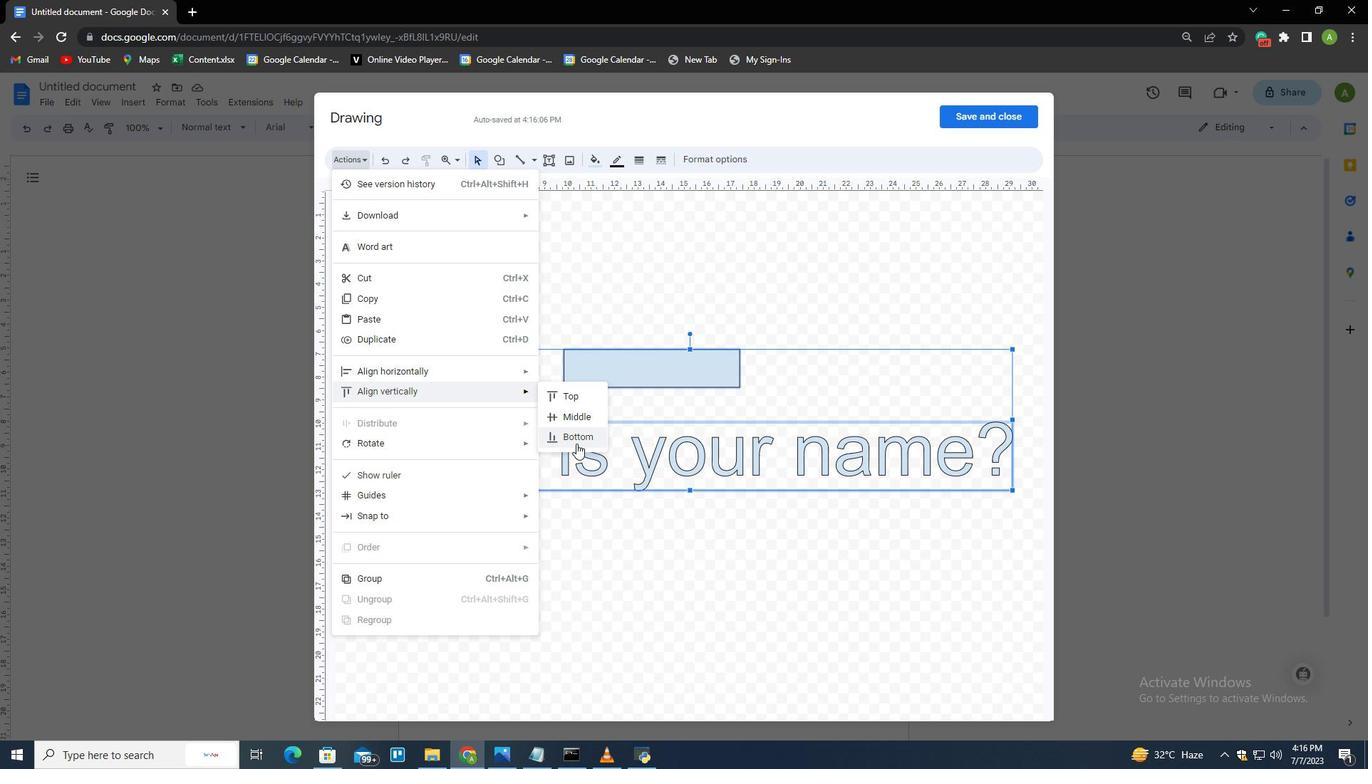 
Action: Mouse moved to (580, 408)
Screenshot: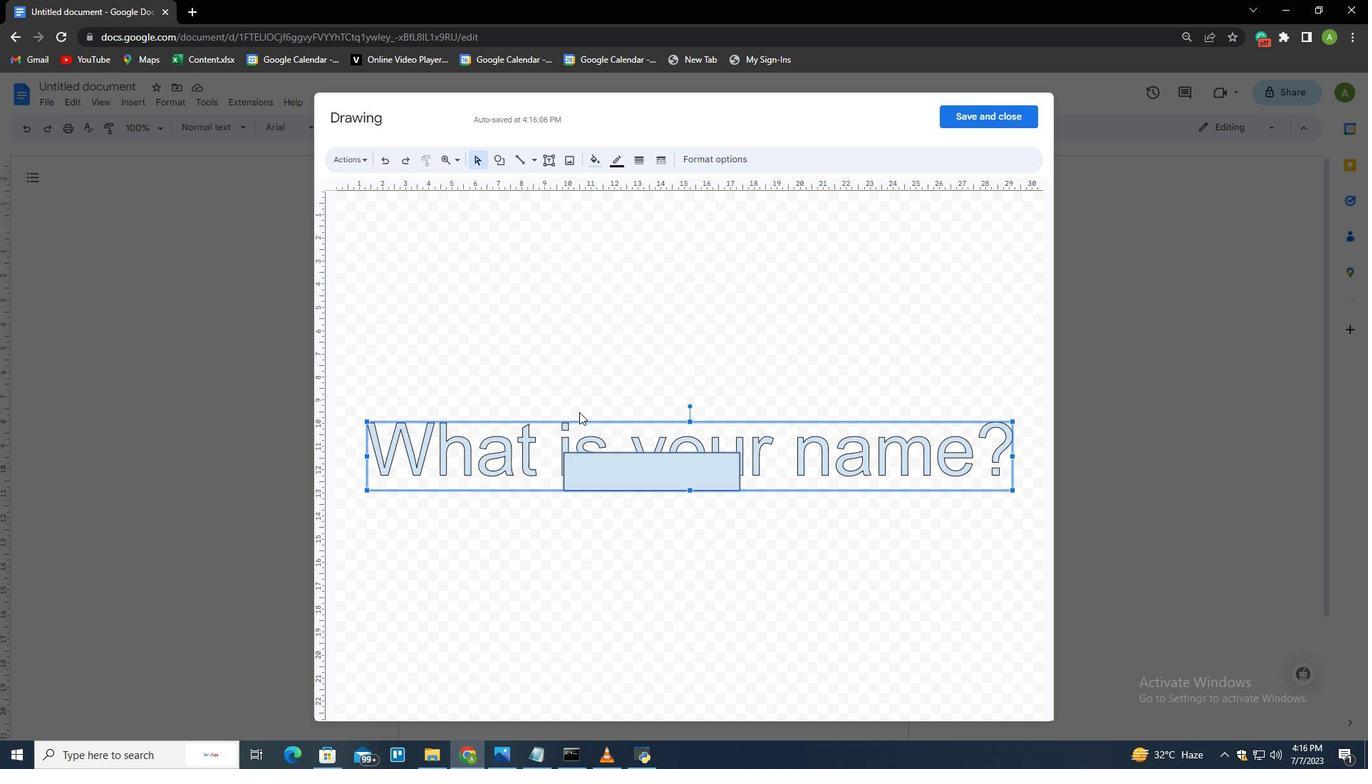 
